 Task: Set priority levels for tasks related to updating data access and sharing policies.
Action: Mouse moved to (106, 251)
Screenshot: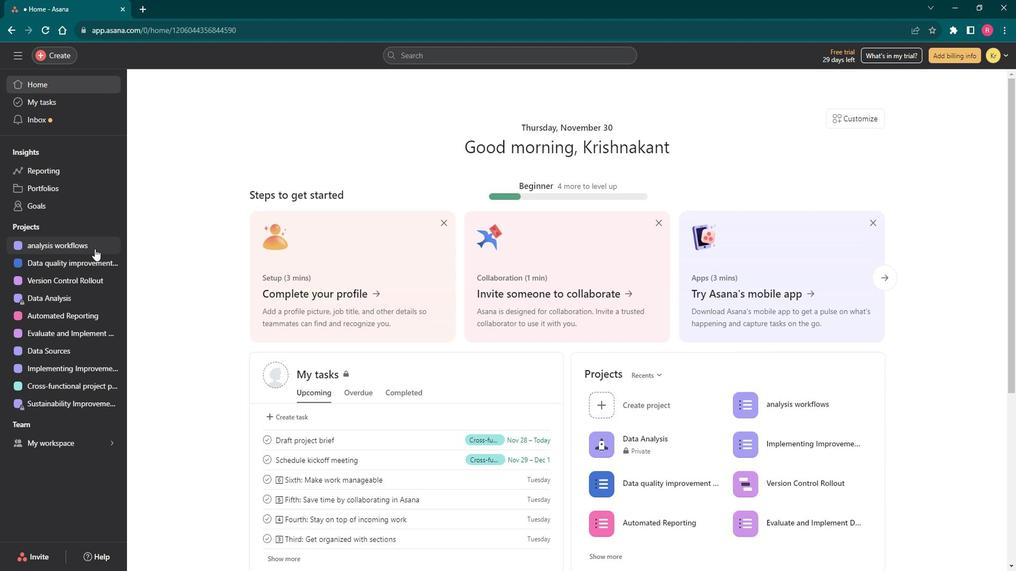 
Action: Mouse pressed left at (106, 251)
Screenshot: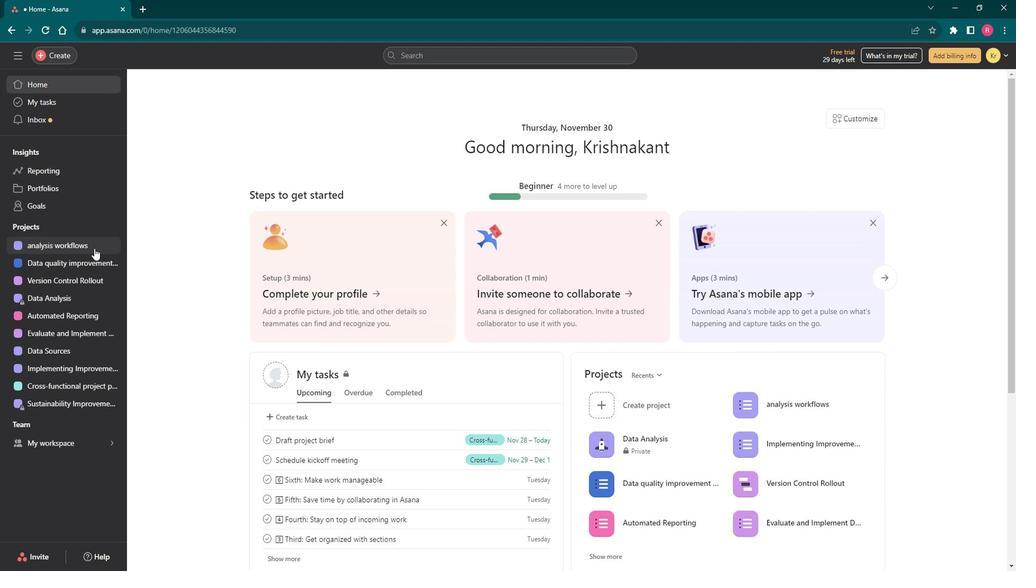 
Action: Mouse moved to (362, 190)
Screenshot: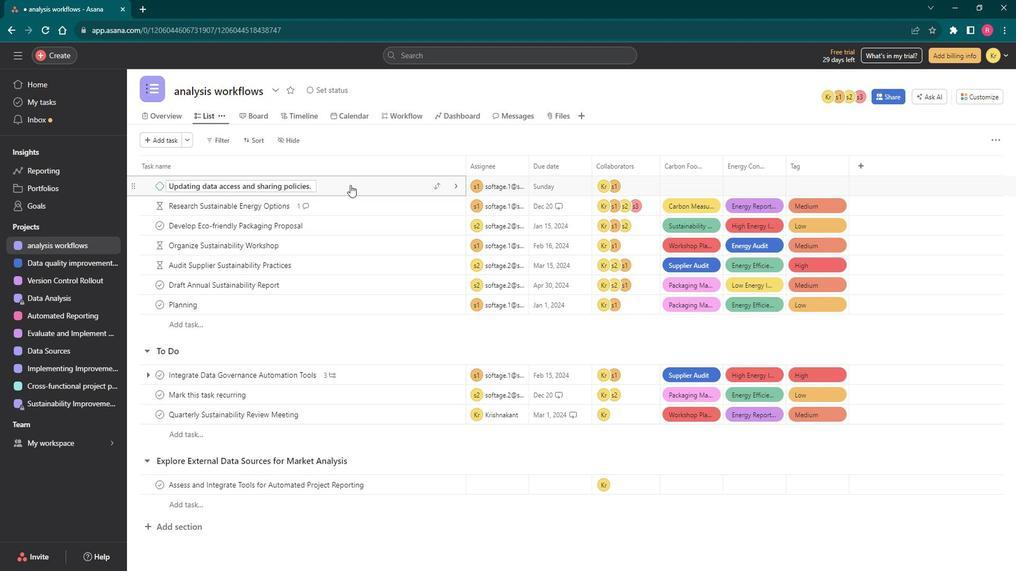 
Action: Mouse pressed left at (362, 190)
Screenshot: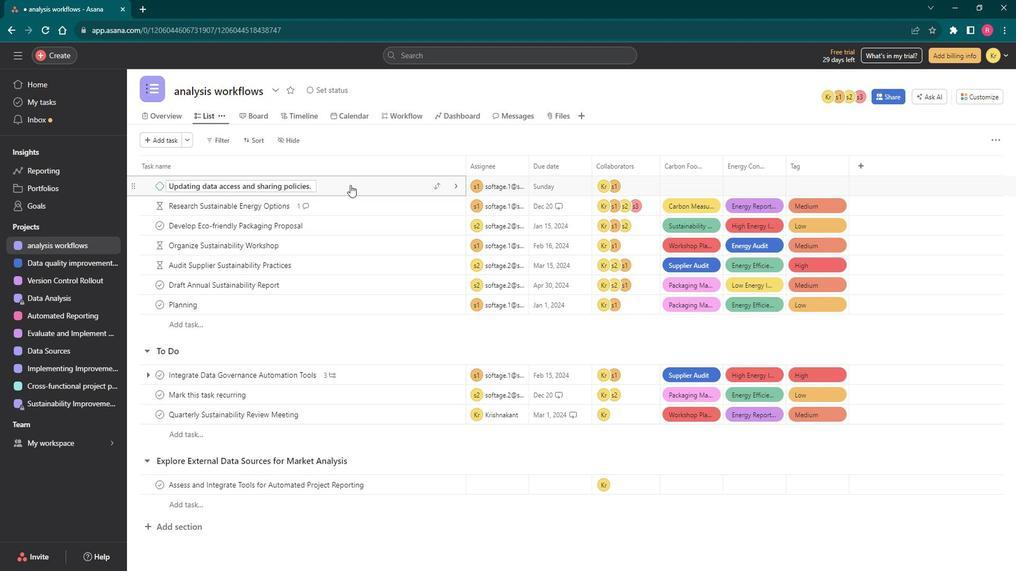 
Action: Mouse pressed left at (362, 190)
Screenshot: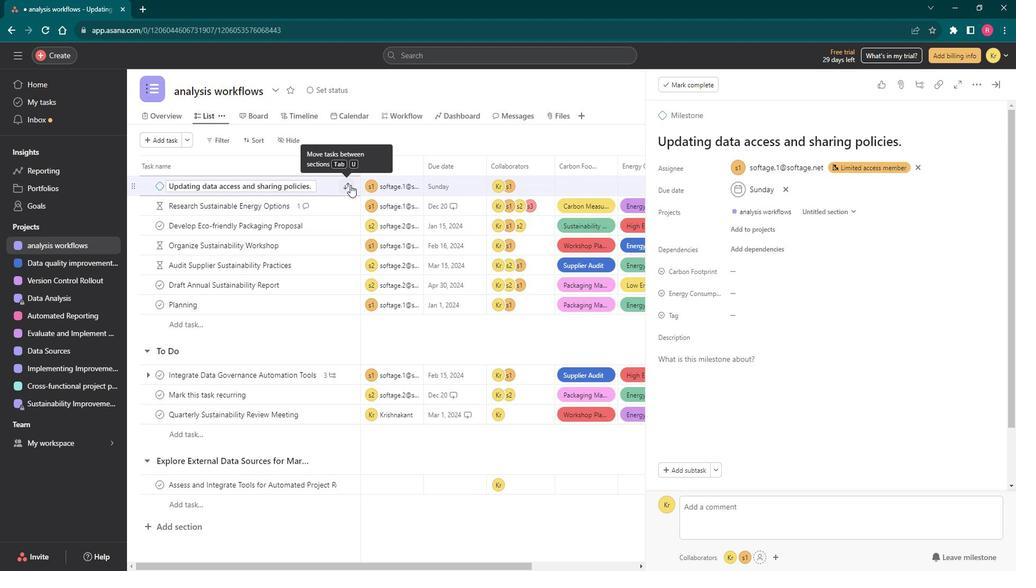 
Action: Mouse moved to (636, 98)
Screenshot: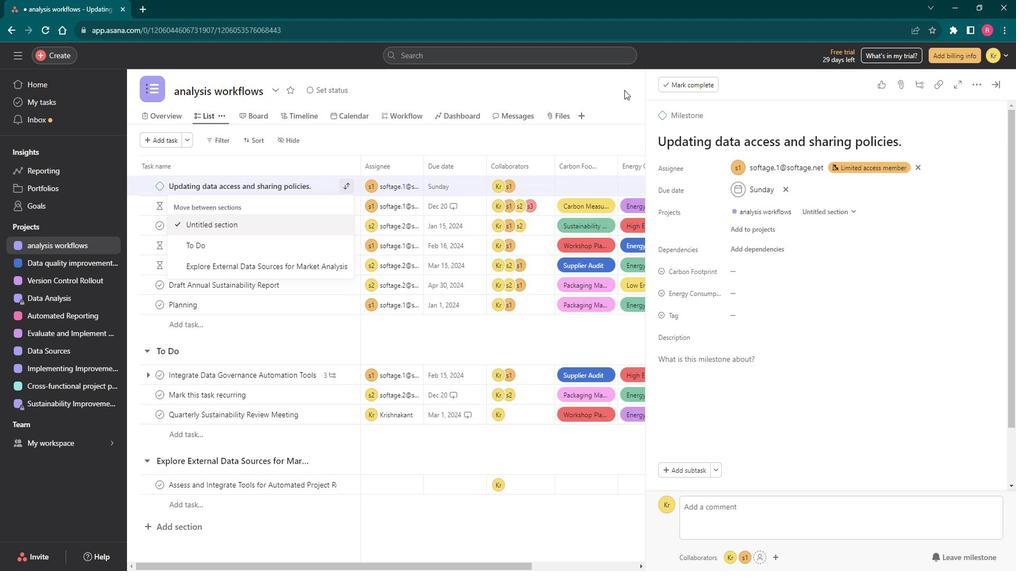 
Action: Mouse pressed left at (636, 98)
Screenshot: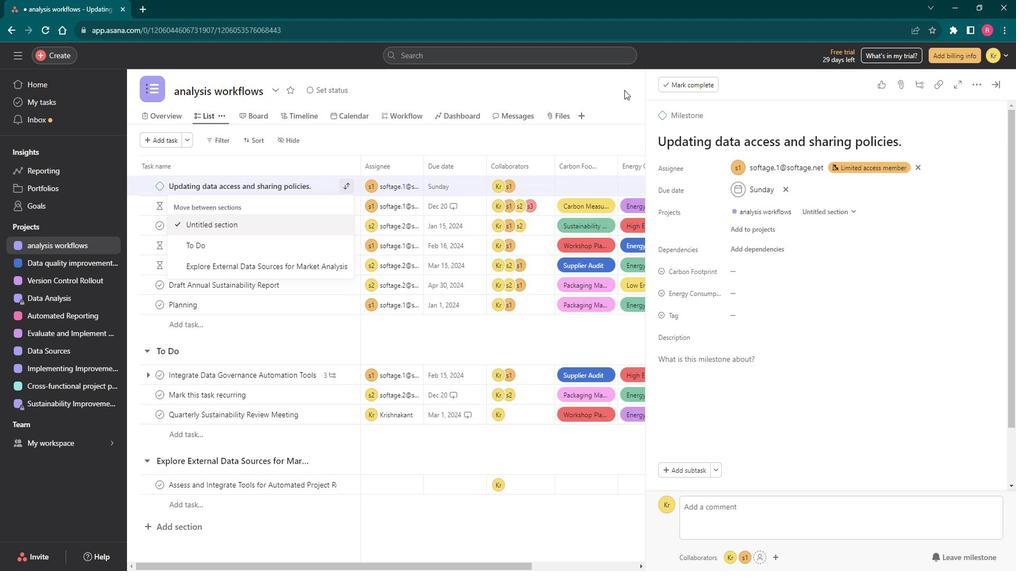 
Action: Mouse moved to (983, 97)
Screenshot: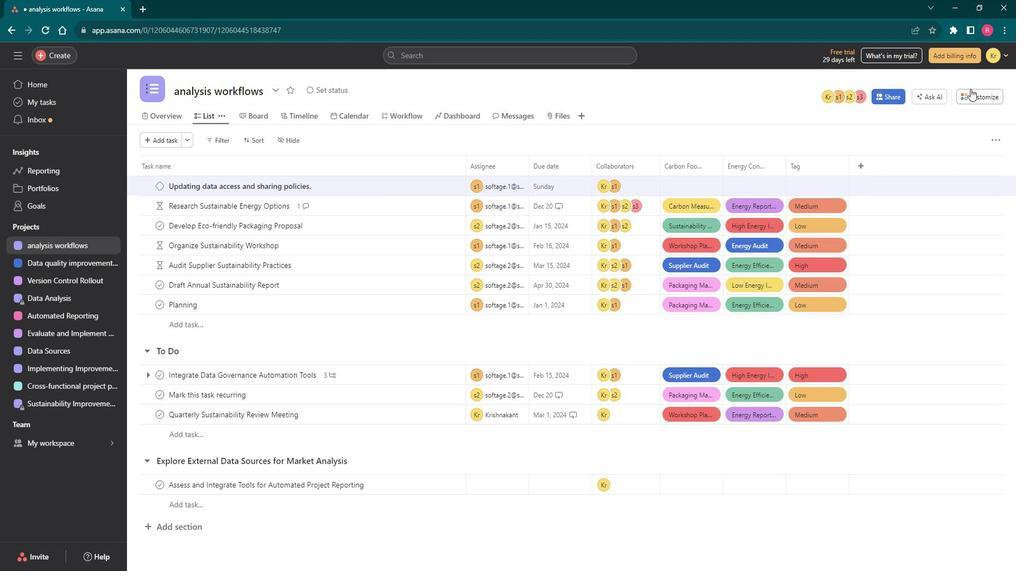 
Action: Mouse pressed left at (983, 97)
Screenshot: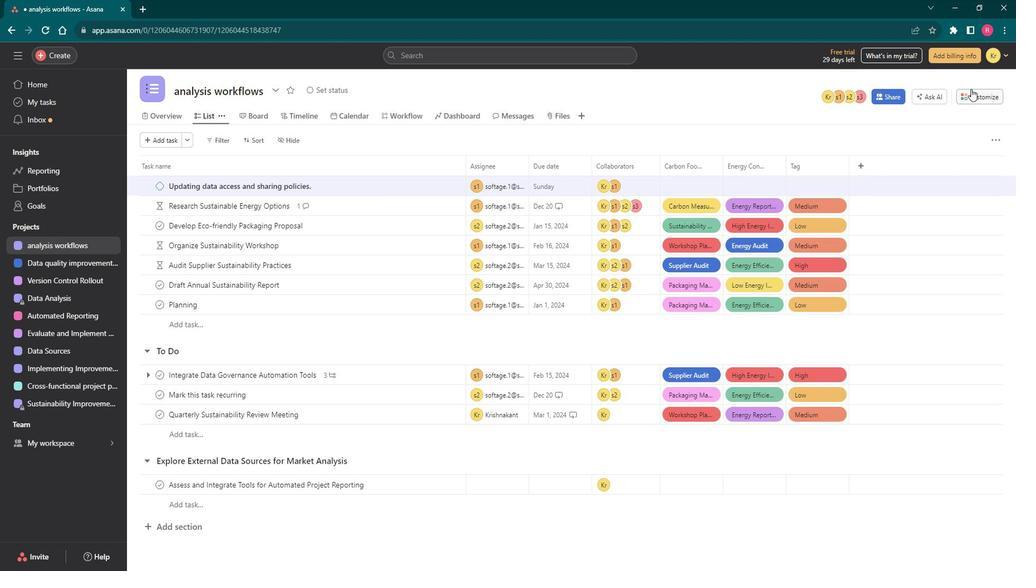 
Action: Mouse moved to (899, 257)
Screenshot: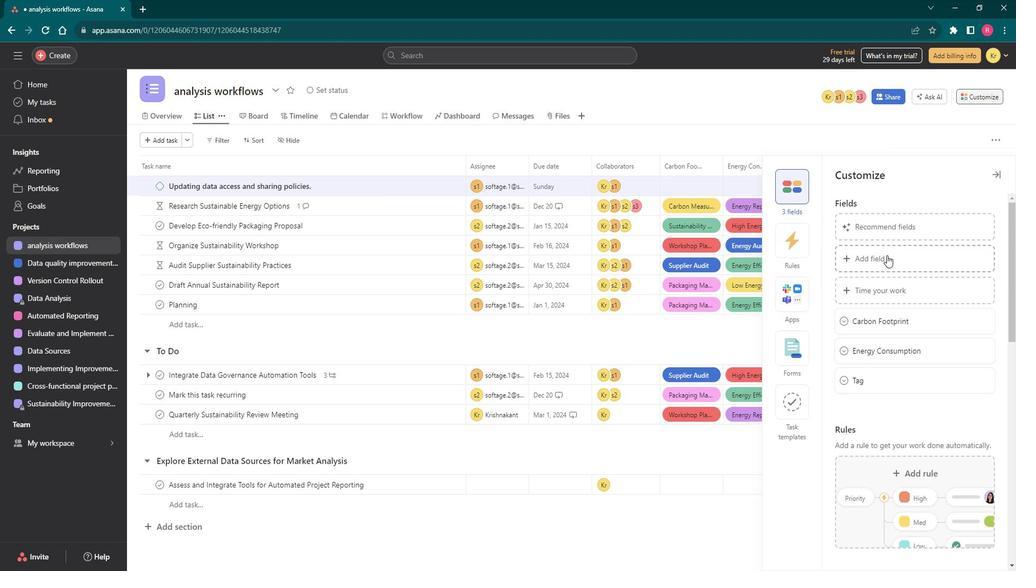 
Action: Mouse pressed left at (899, 257)
Screenshot: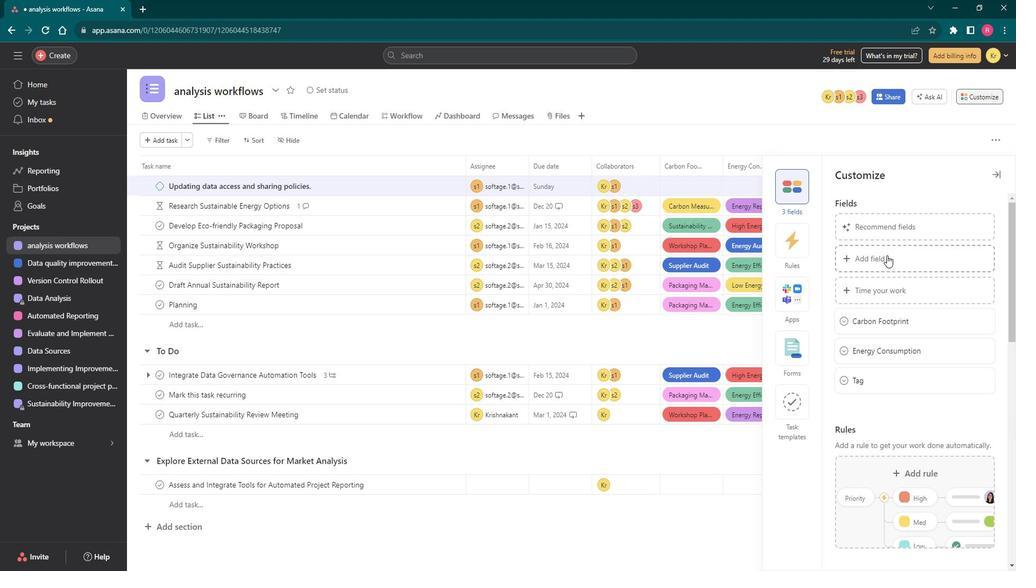 
Action: Mouse moved to (345, 374)
Screenshot: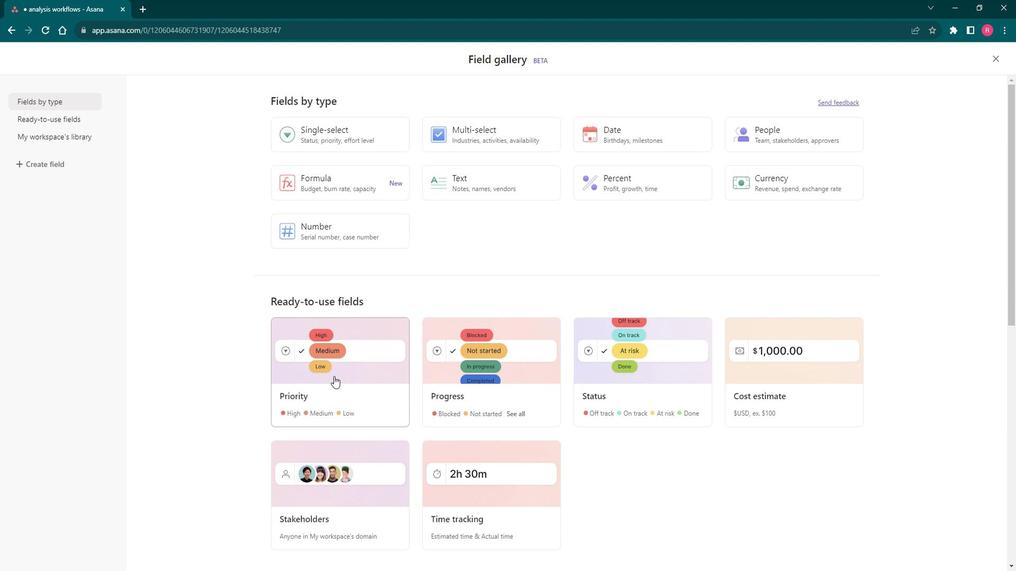 
Action: Mouse pressed left at (345, 374)
Screenshot: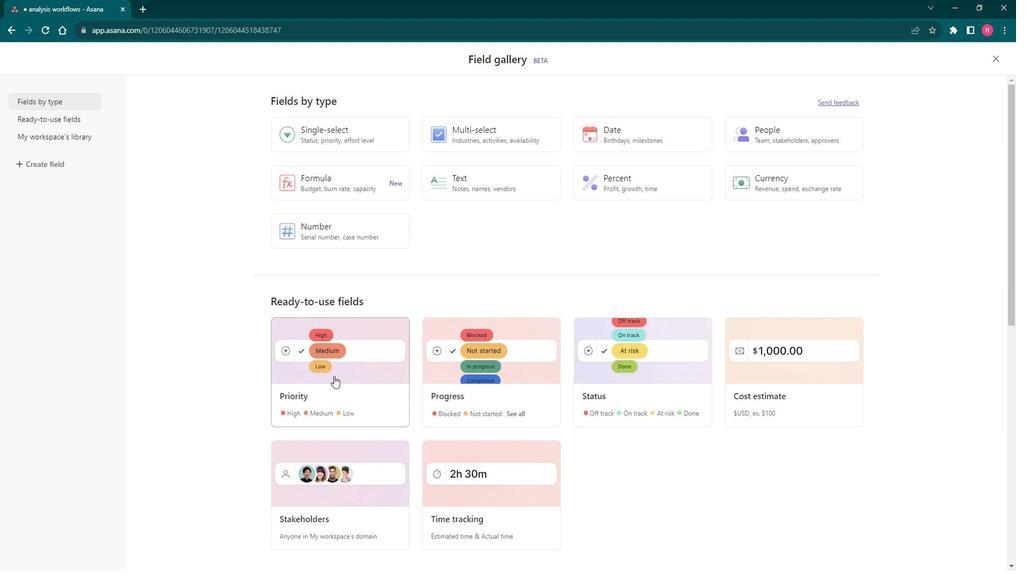 
Action: Mouse moved to (453, 340)
Screenshot: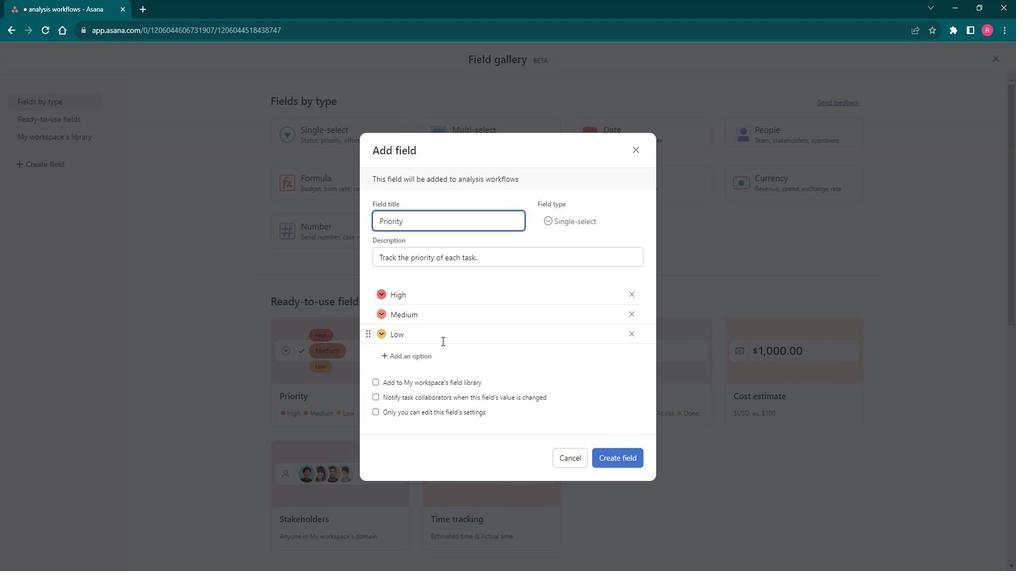 
Action: Mouse scrolled (453, 339) with delta (0, 0)
Screenshot: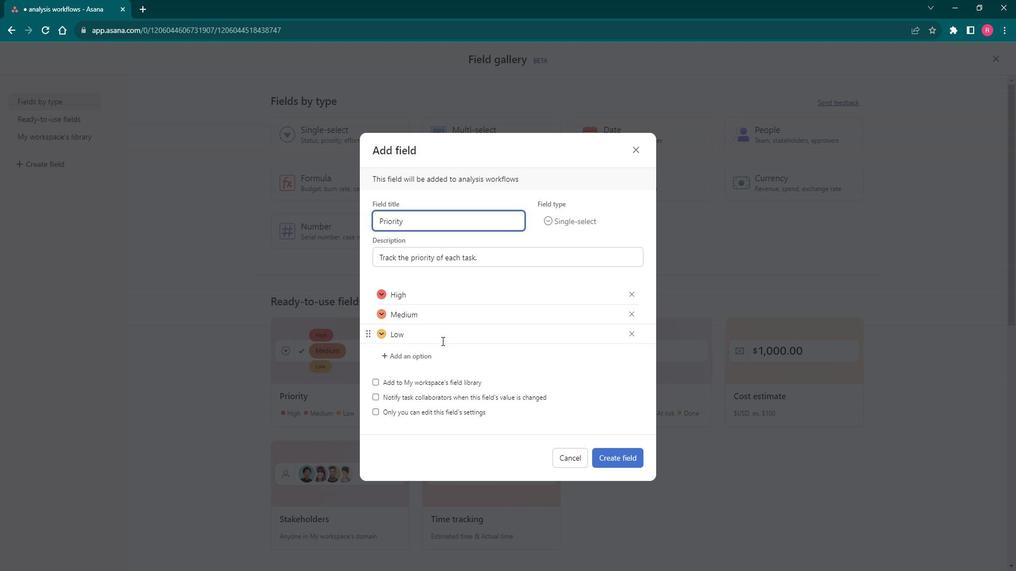 
Action: Mouse moved to (640, 450)
Screenshot: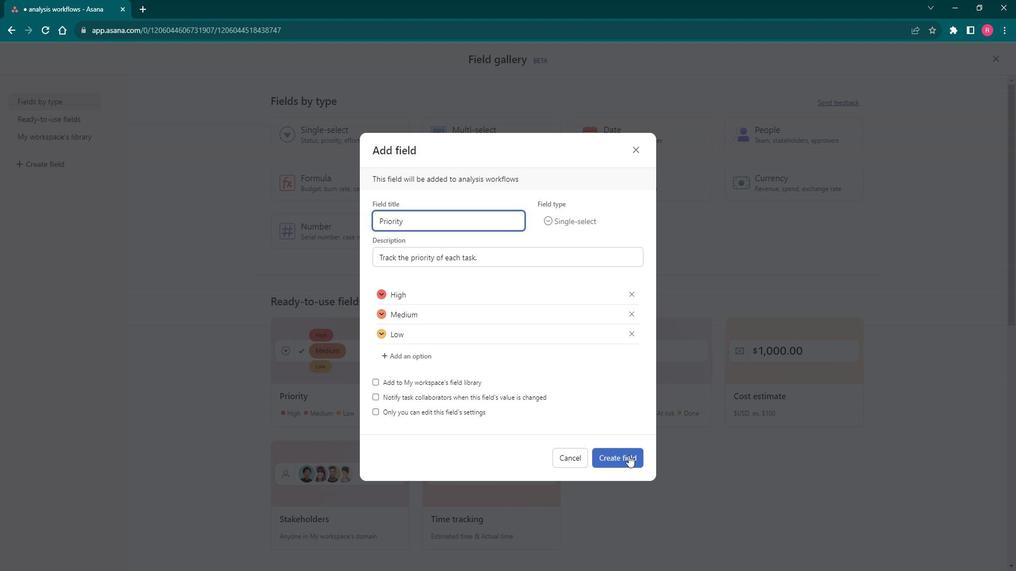 
Action: Mouse pressed left at (640, 450)
Screenshot: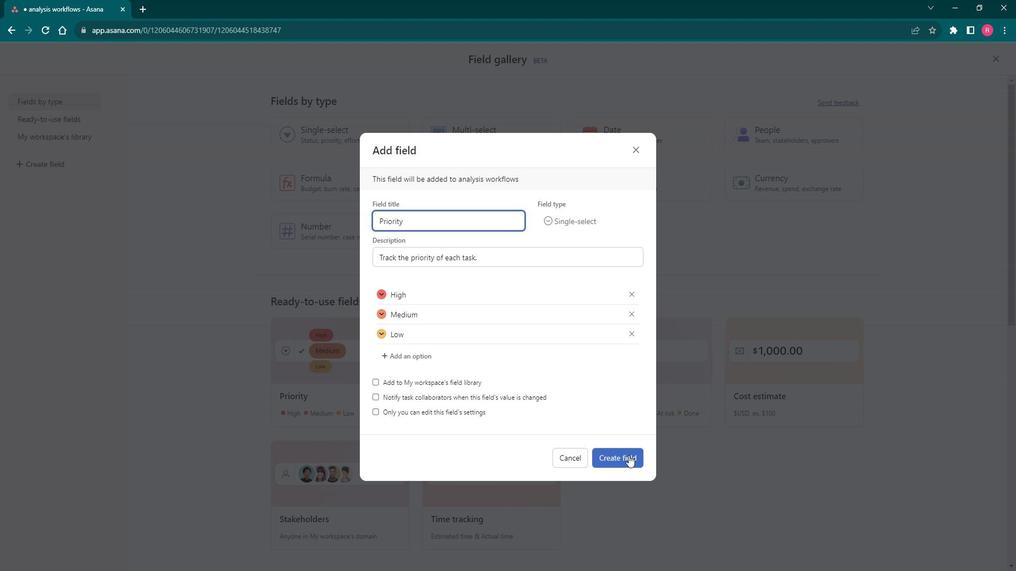 
Action: Mouse moved to (871, 185)
Screenshot: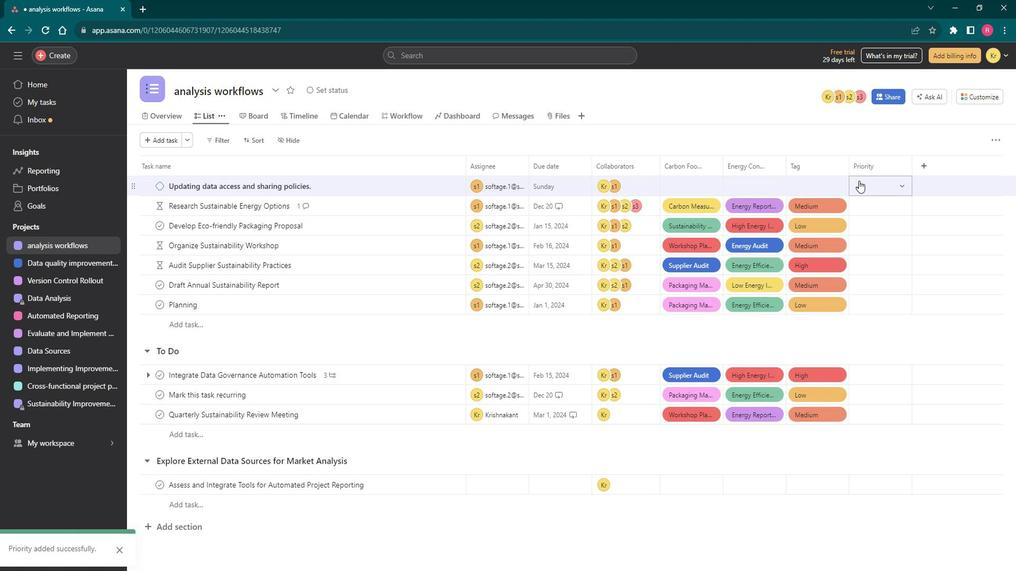 
Action: Mouse pressed left at (871, 185)
Screenshot: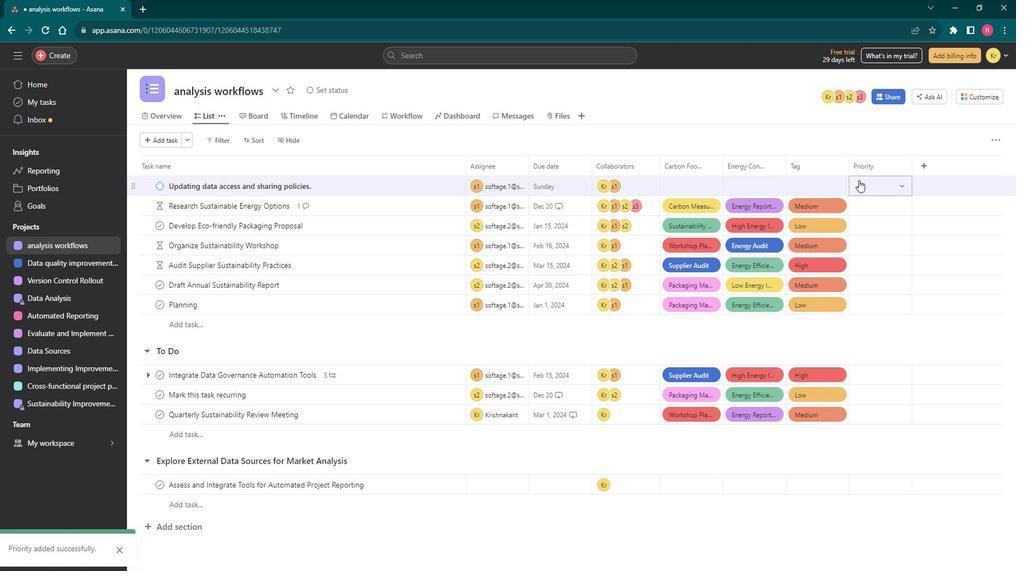 
Action: Mouse moved to (887, 231)
Screenshot: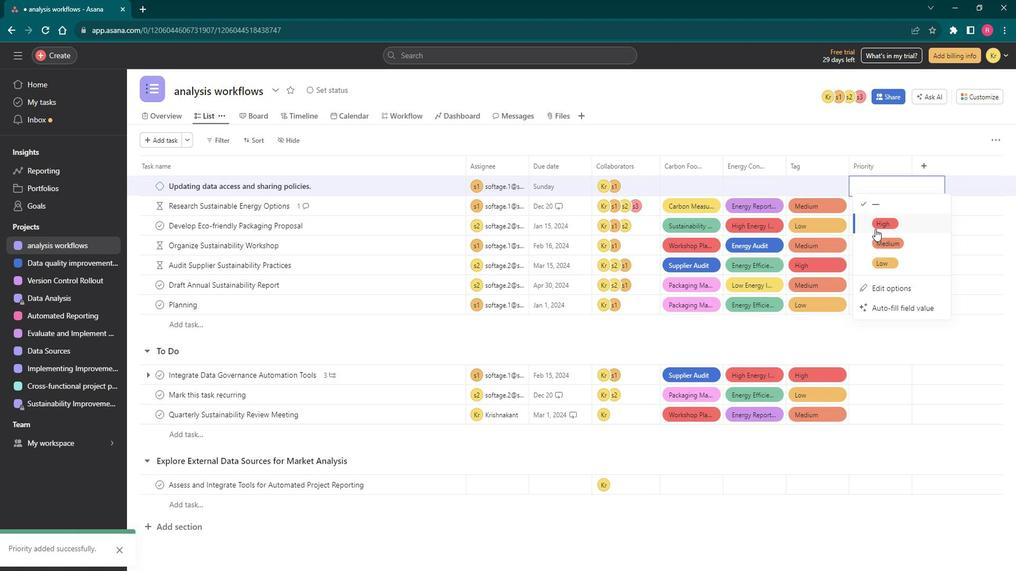 
Action: Mouse pressed left at (887, 231)
Screenshot: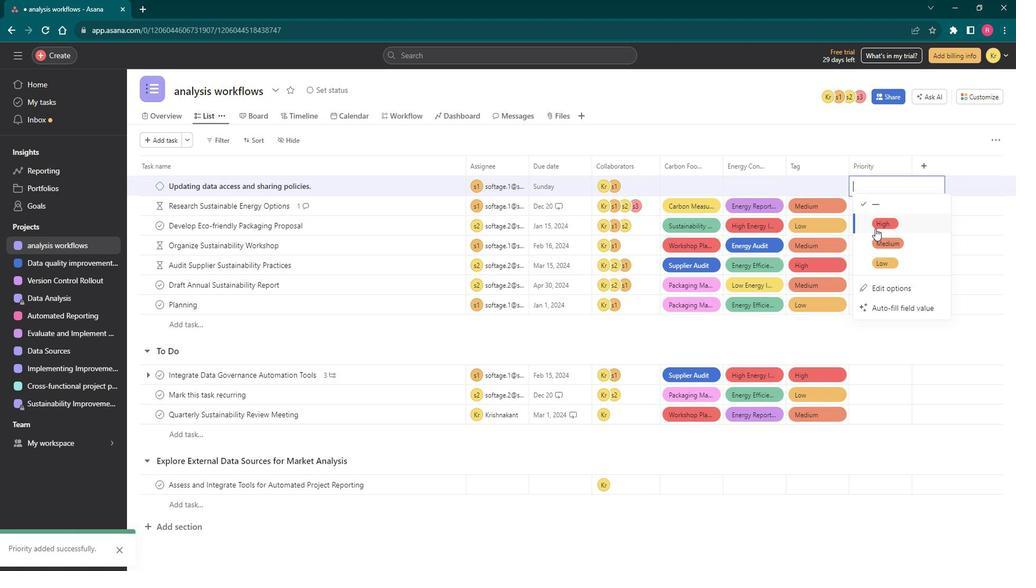
Action: Mouse moved to (896, 209)
Screenshot: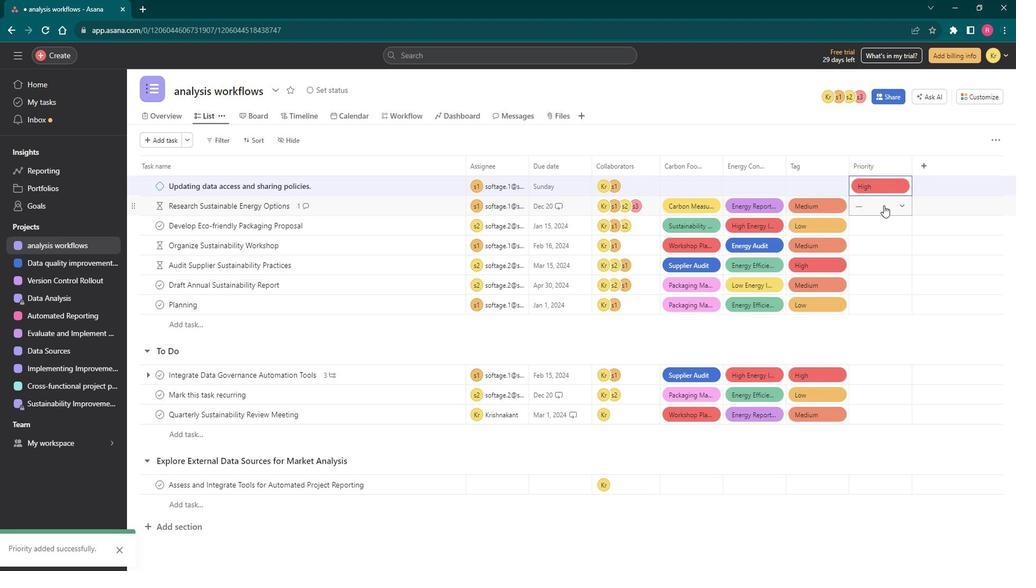
Action: Mouse pressed left at (896, 209)
Screenshot: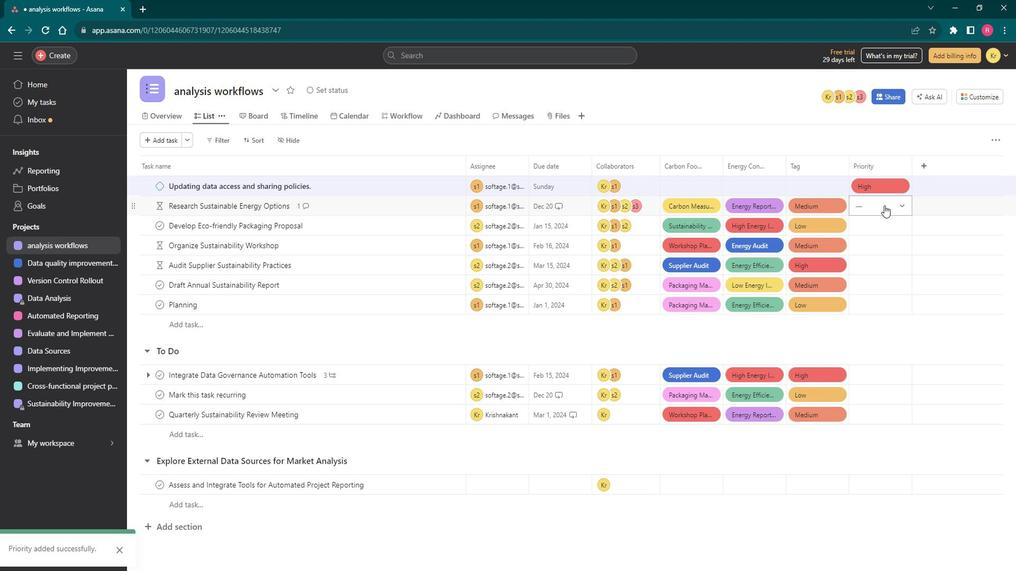 
Action: Mouse moved to (891, 258)
Screenshot: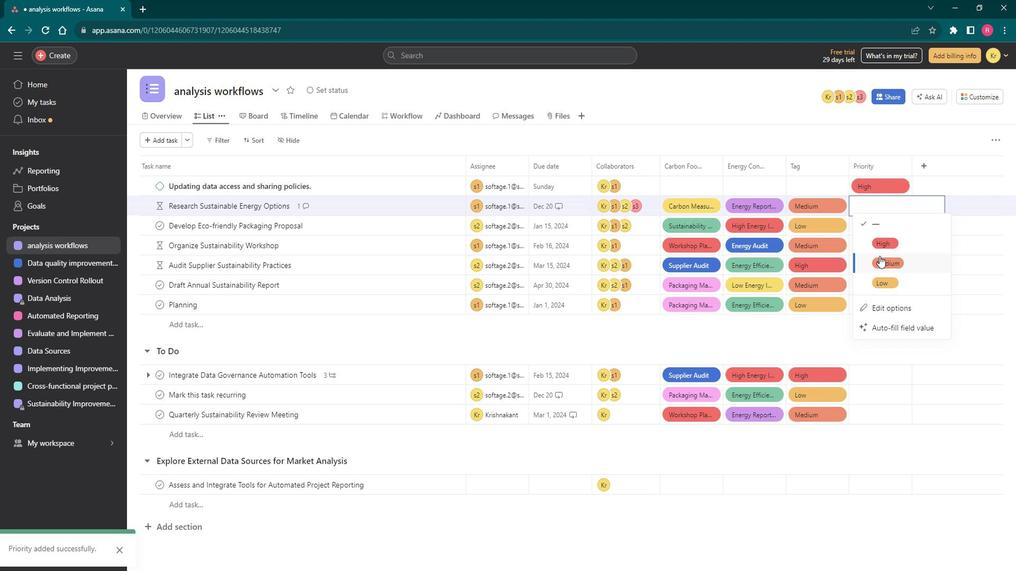 
Action: Mouse pressed left at (891, 258)
Screenshot: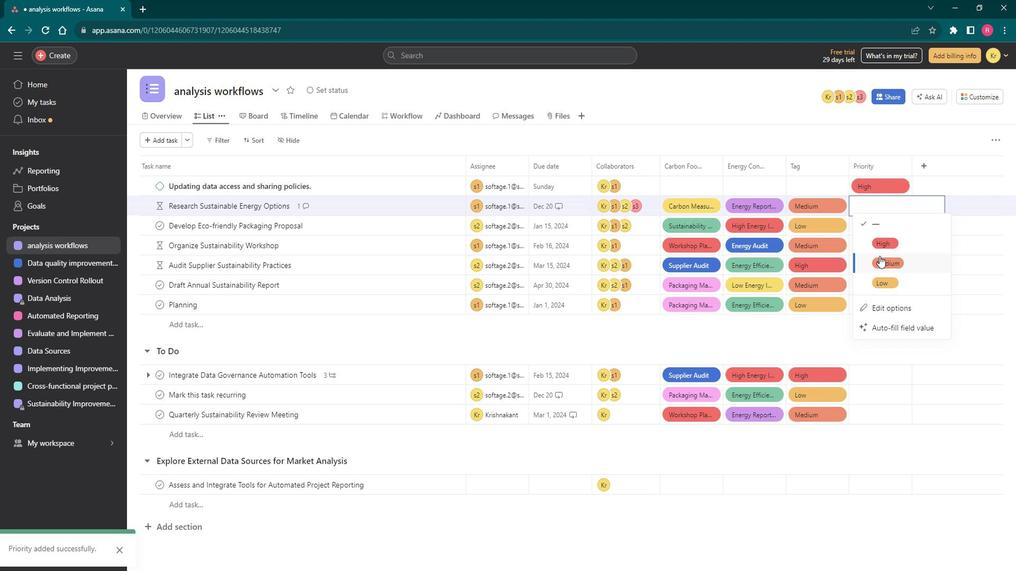 
Action: Mouse moved to (898, 246)
Screenshot: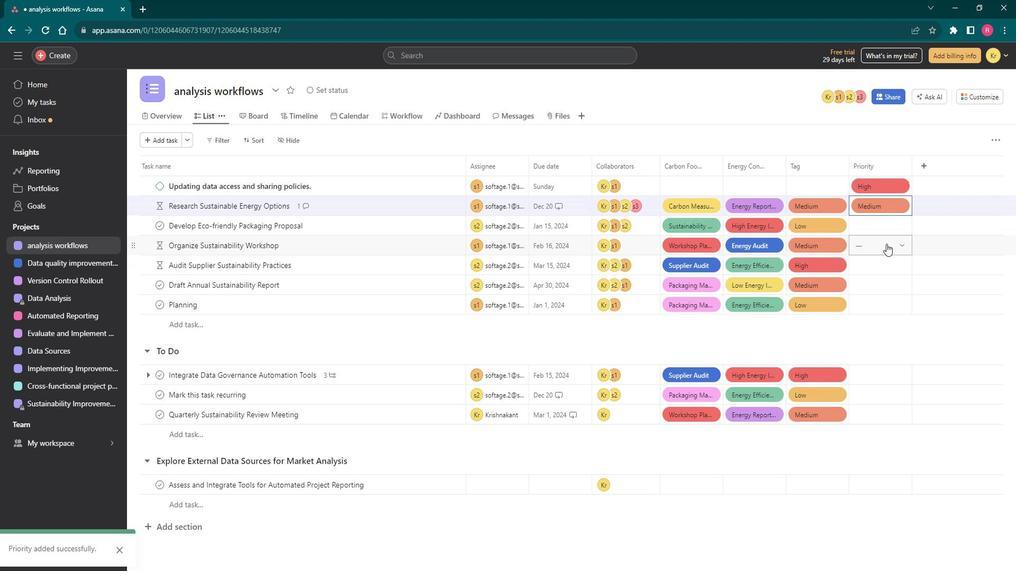 
Action: Mouse pressed left at (898, 246)
Screenshot: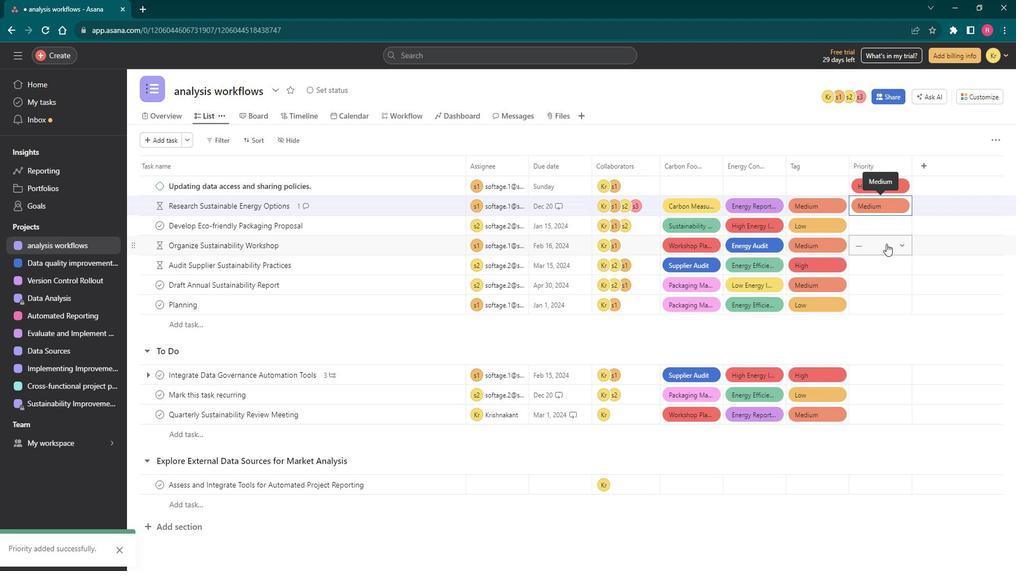
Action: Mouse moved to (892, 302)
Screenshot: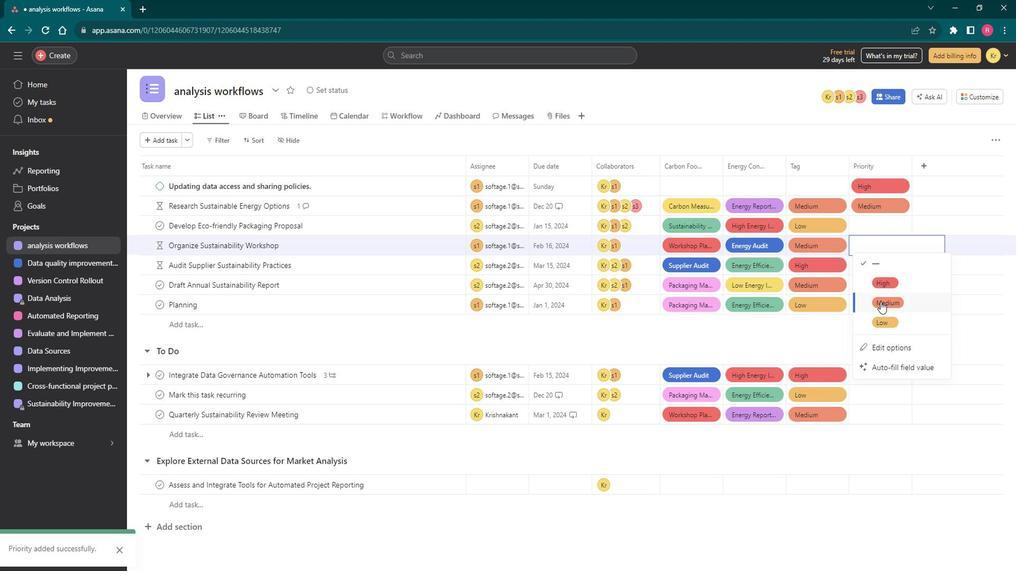 
Action: Mouse pressed left at (892, 302)
Screenshot: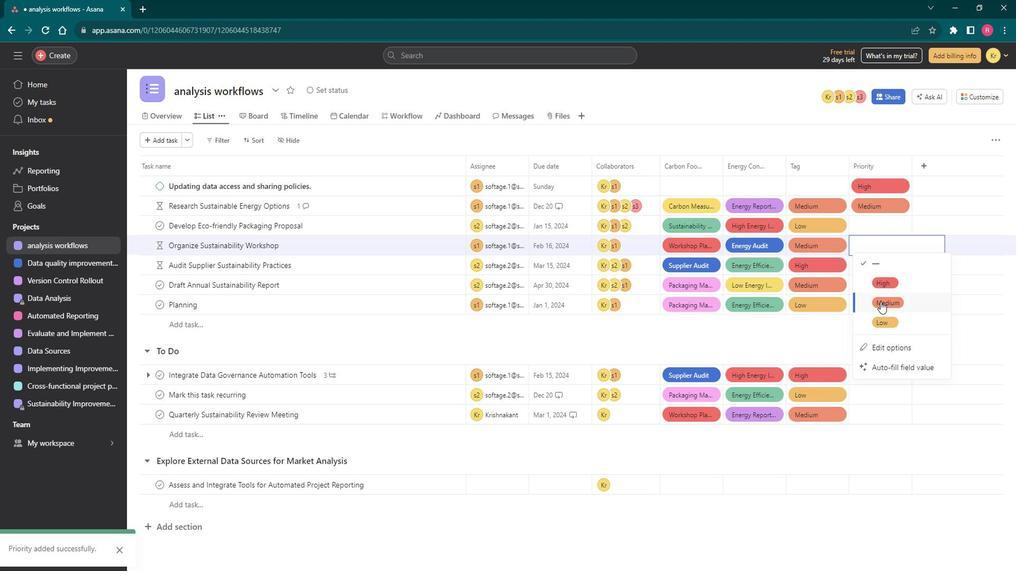
Action: Mouse moved to (903, 222)
Screenshot: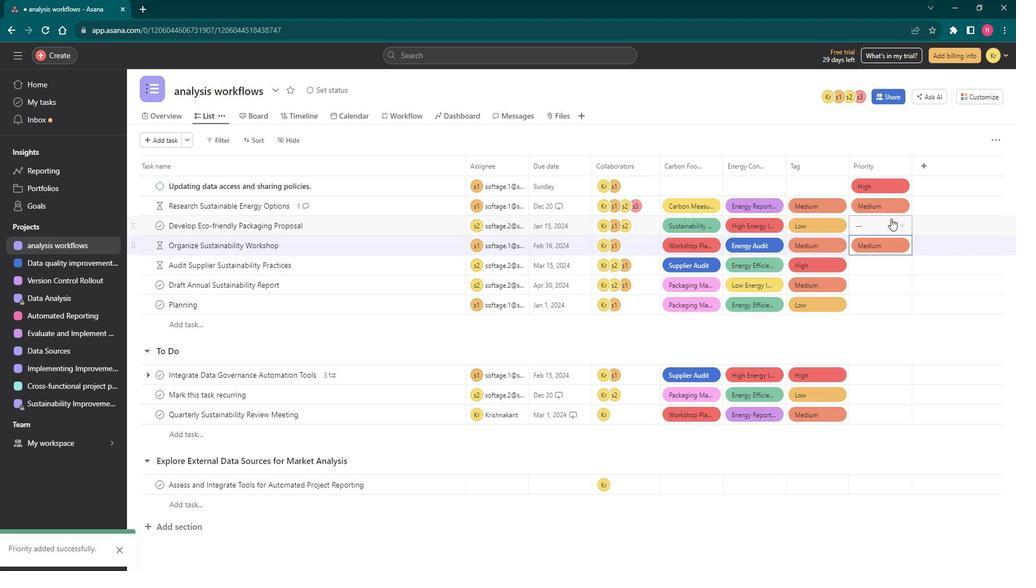 
Action: Mouse pressed left at (903, 222)
Screenshot: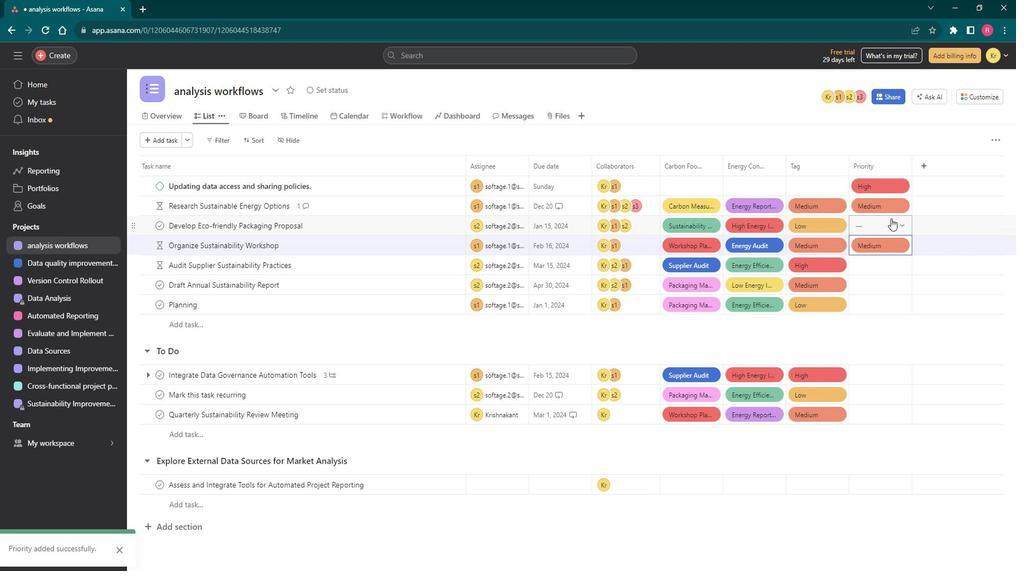 
Action: Mouse moved to (905, 261)
Screenshot: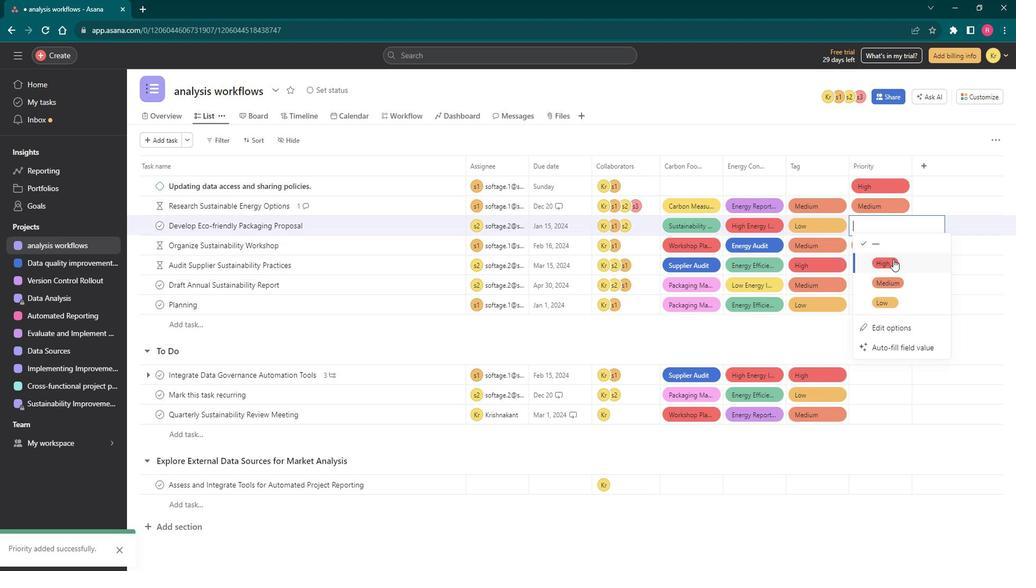 
Action: Mouse pressed left at (905, 261)
Screenshot: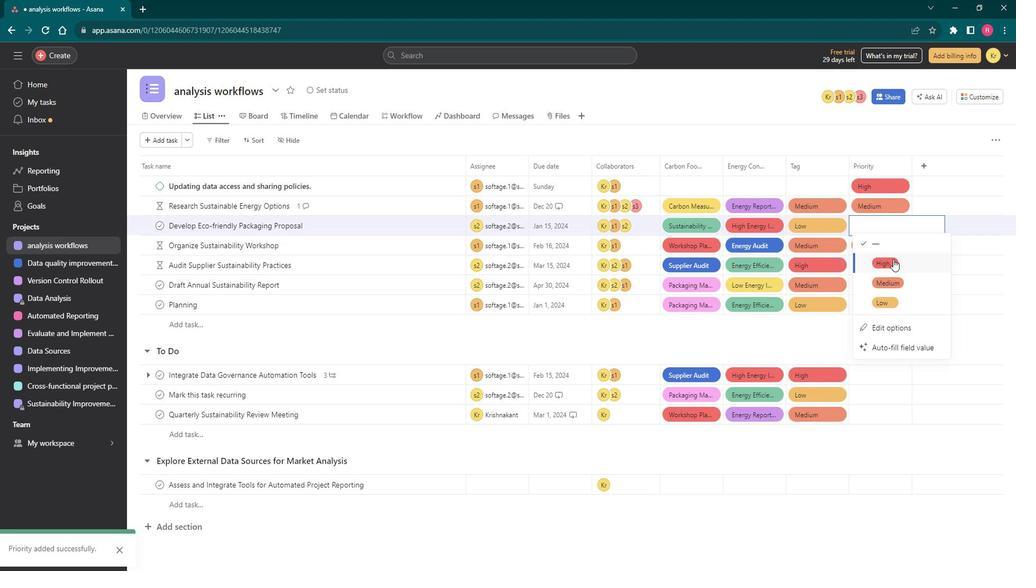 
Action: Mouse moved to (903, 275)
Screenshot: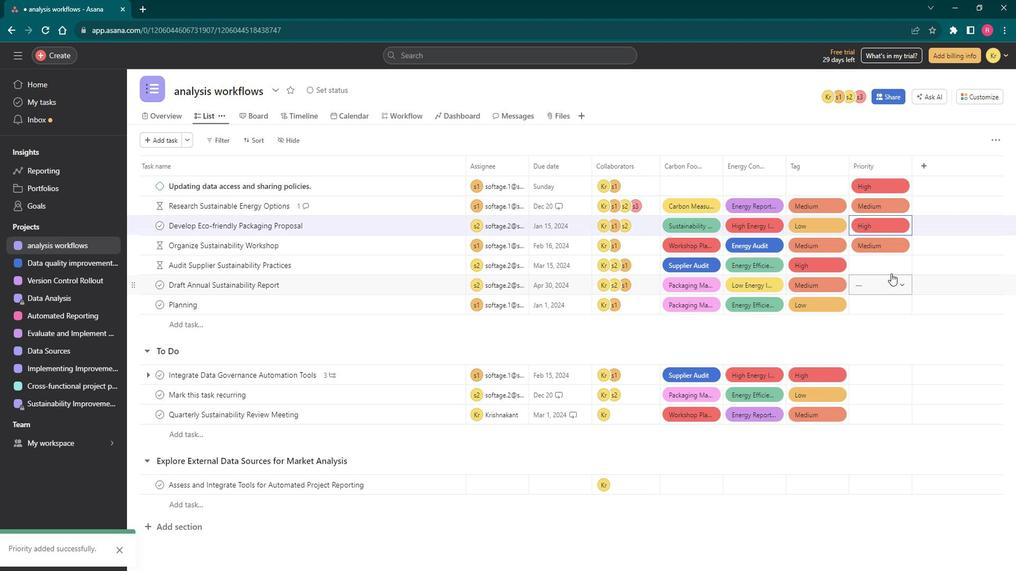
Action: Mouse pressed left at (903, 275)
Screenshot: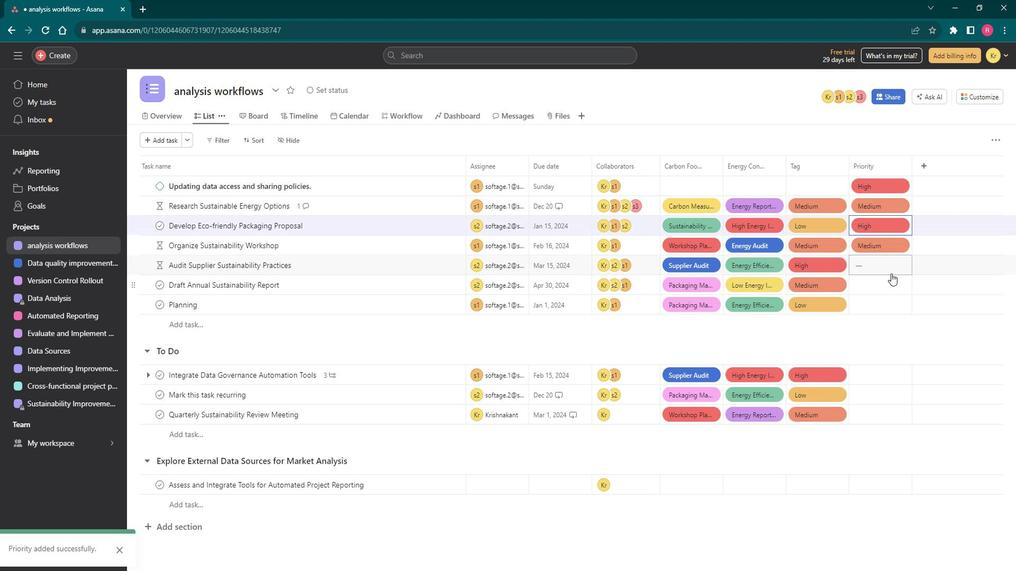 
Action: Mouse moved to (904, 342)
Screenshot: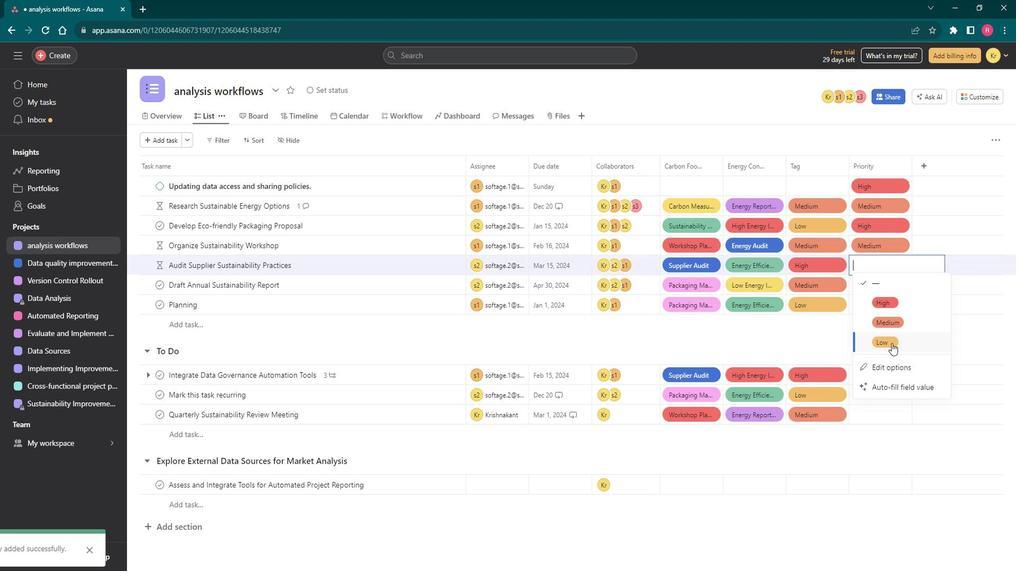 
Action: Mouse pressed left at (904, 342)
Screenshot: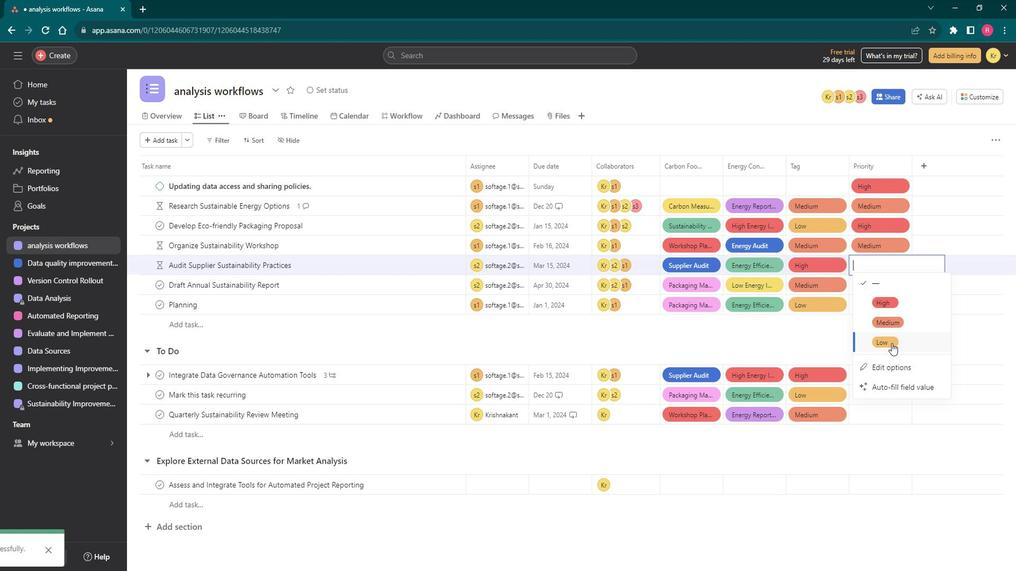 
Action: Mouse moved to (909, 296)
Screenshot: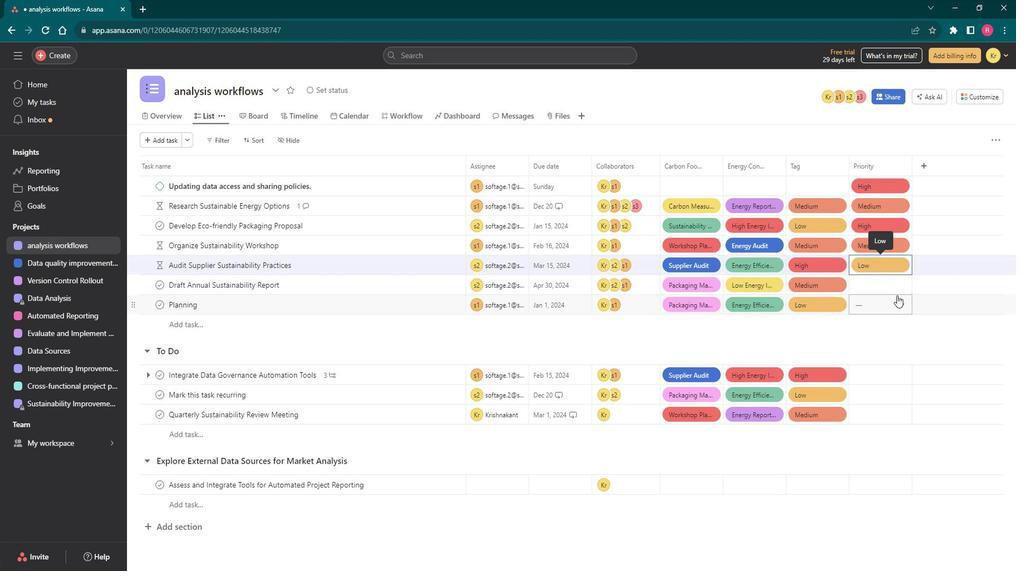
Action: Mouse pressed left at (909, 296)
Screenshot: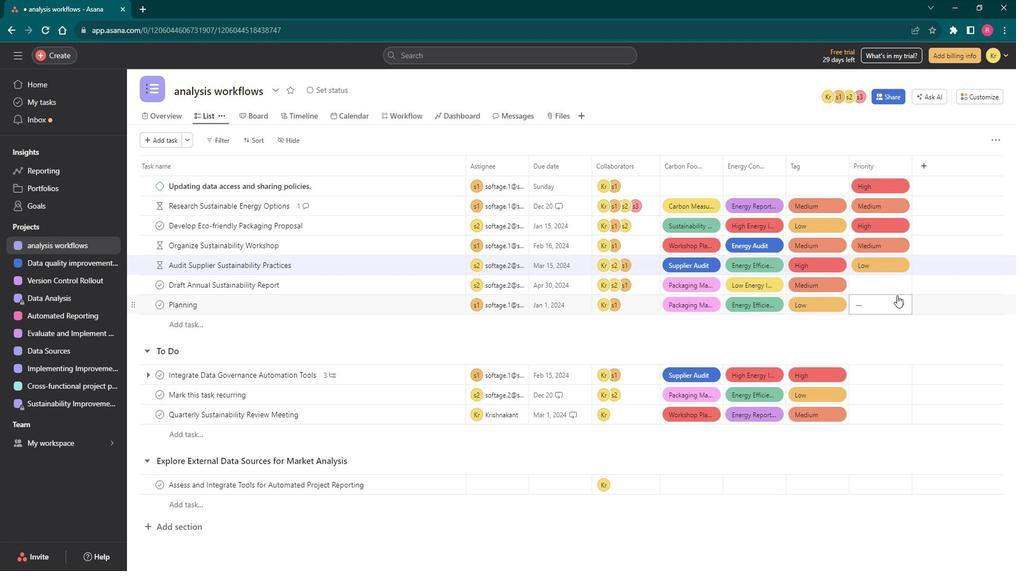 
Action: Mouse moved to (898, 369)
Screenshot: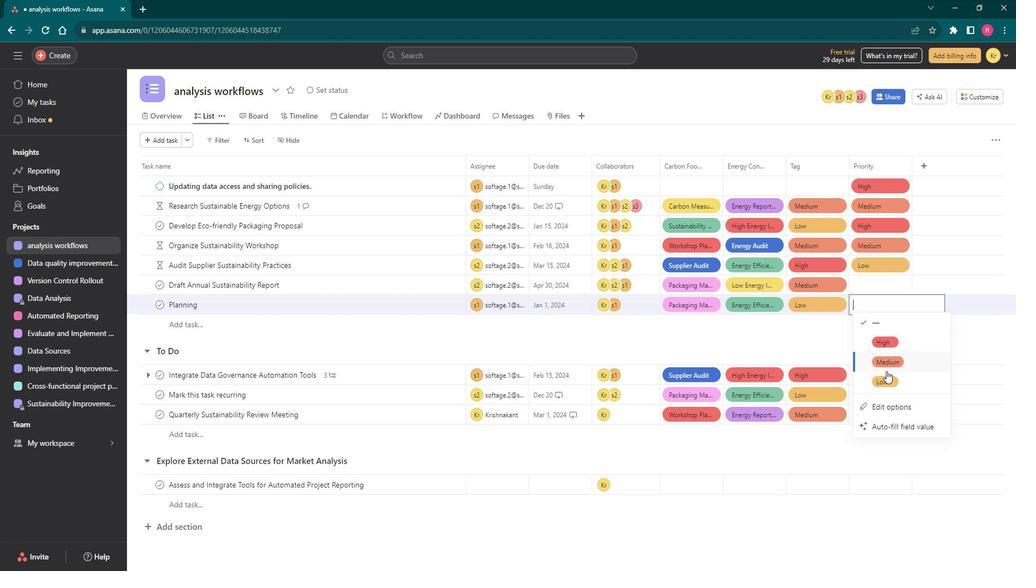 
Action: Mouse pressed left at (898, 369)
Screenshot: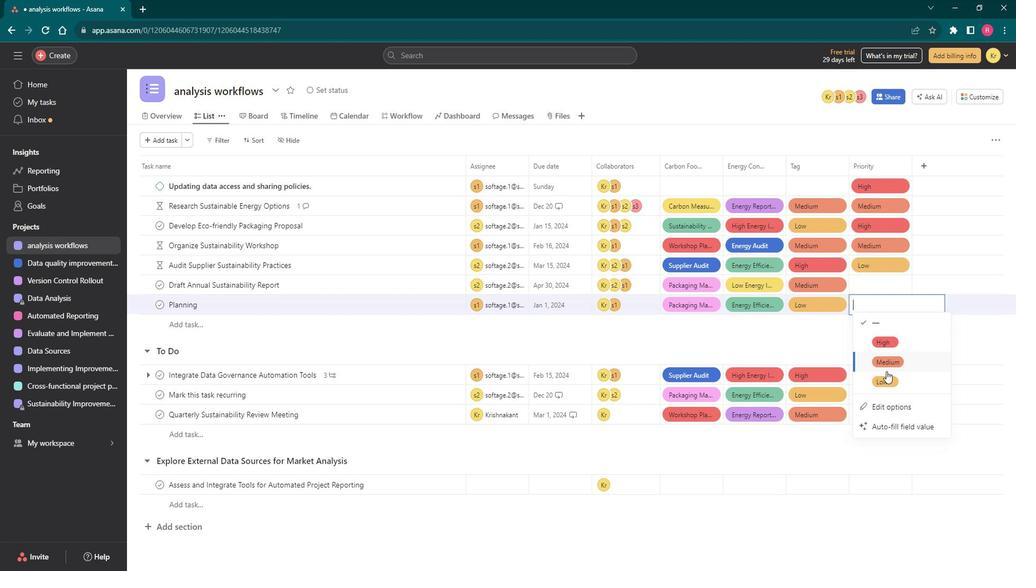 
Action: Mouse moved to (904, 287)
Screenshot: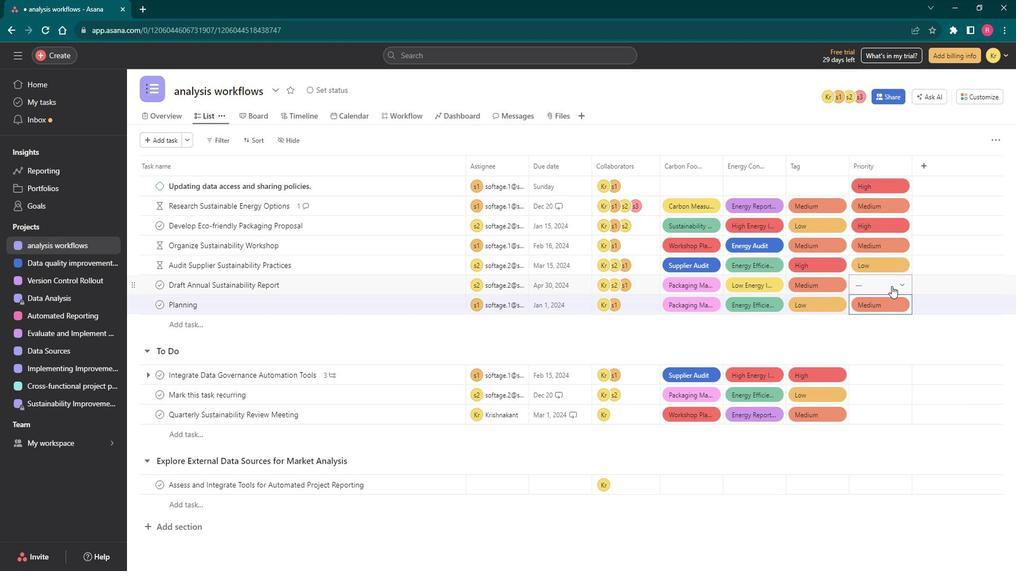 
Action: Mouse pressed left at (904, 287)
Screenshot: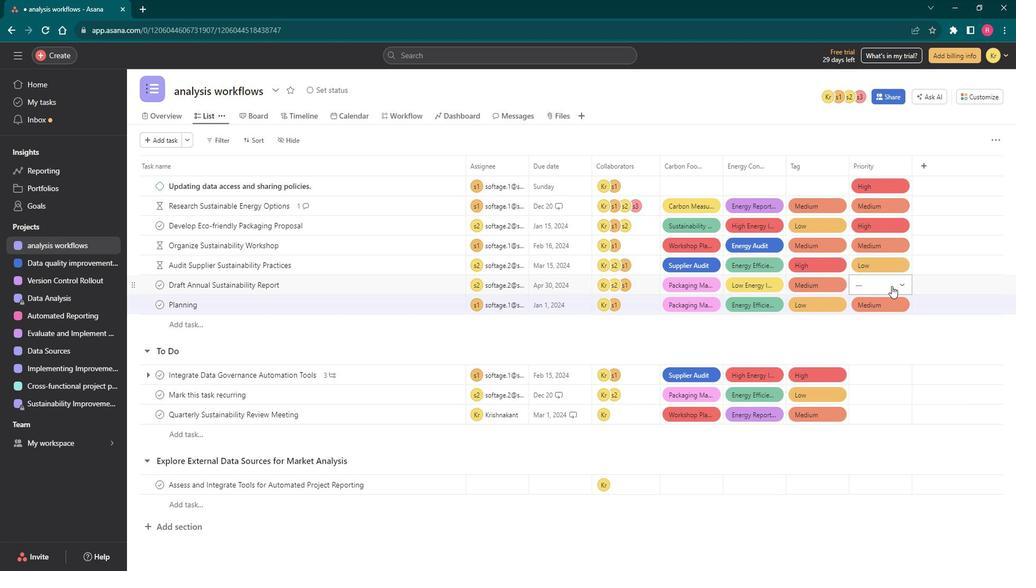 
Action: Mouse moved to (891, 353)
Screenshot: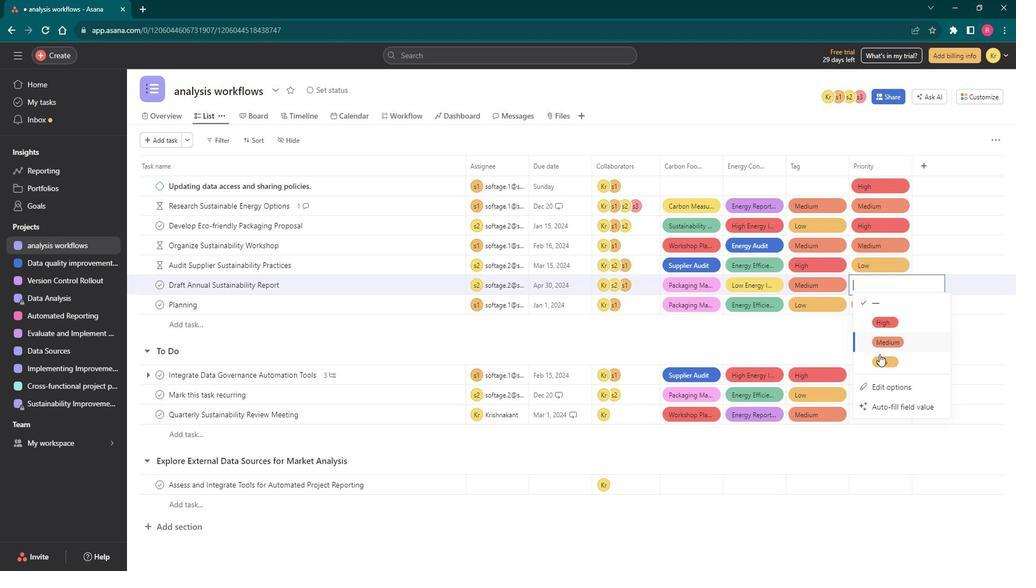 
Action: Mouse pressed left at (891, 353)
Screenshot: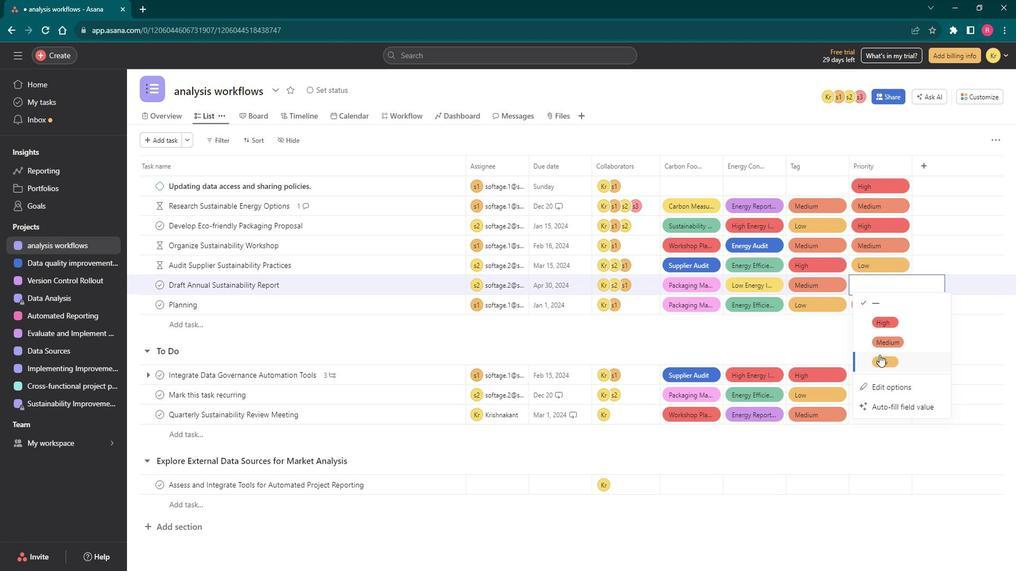
Action: Mouse moved to (888, 369)
Screenshot: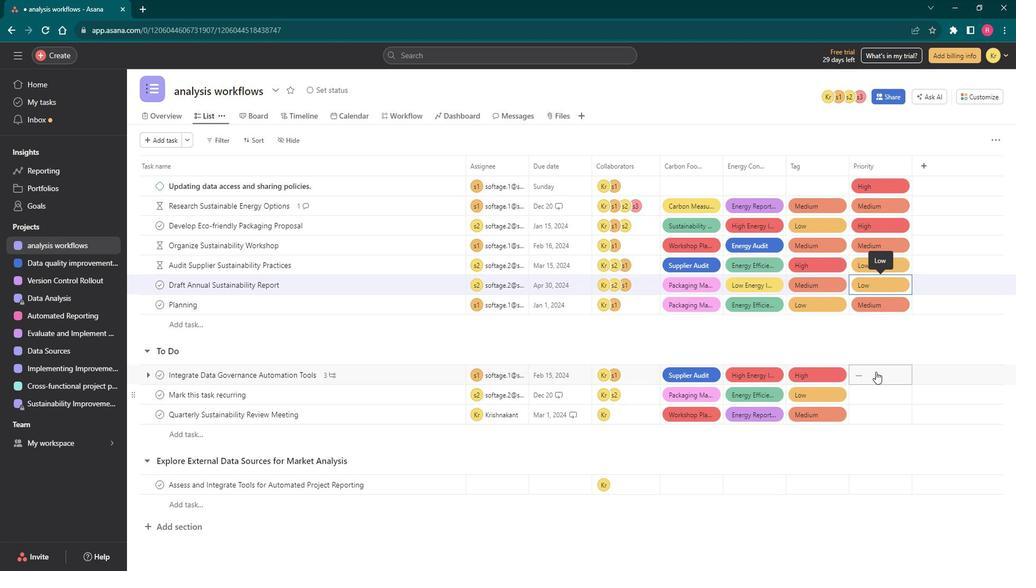 
Action: Mouse pressed left at (888, 369)
Screenshot: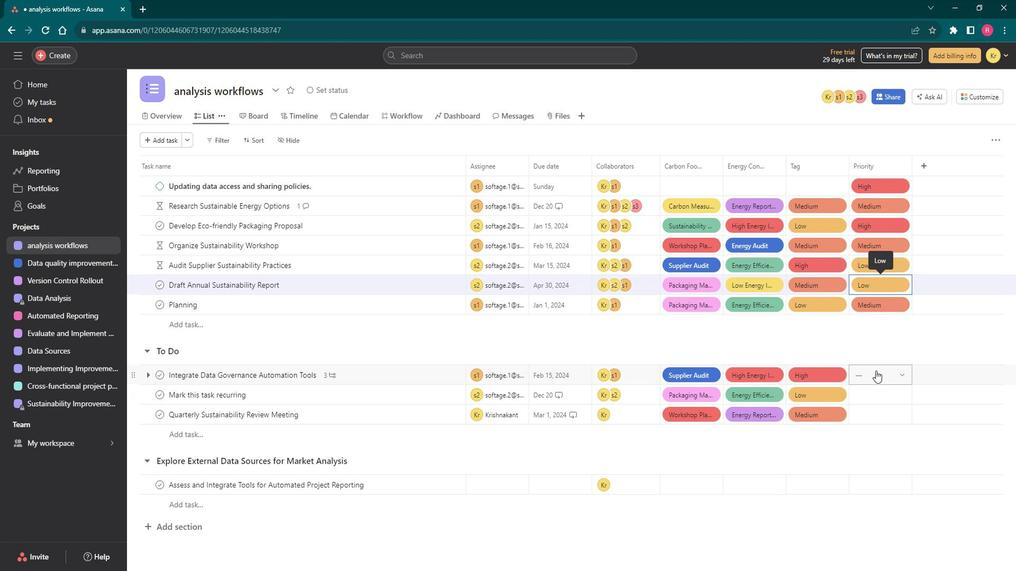 
Action: Mouse moved to (894, 403)
Screenshot: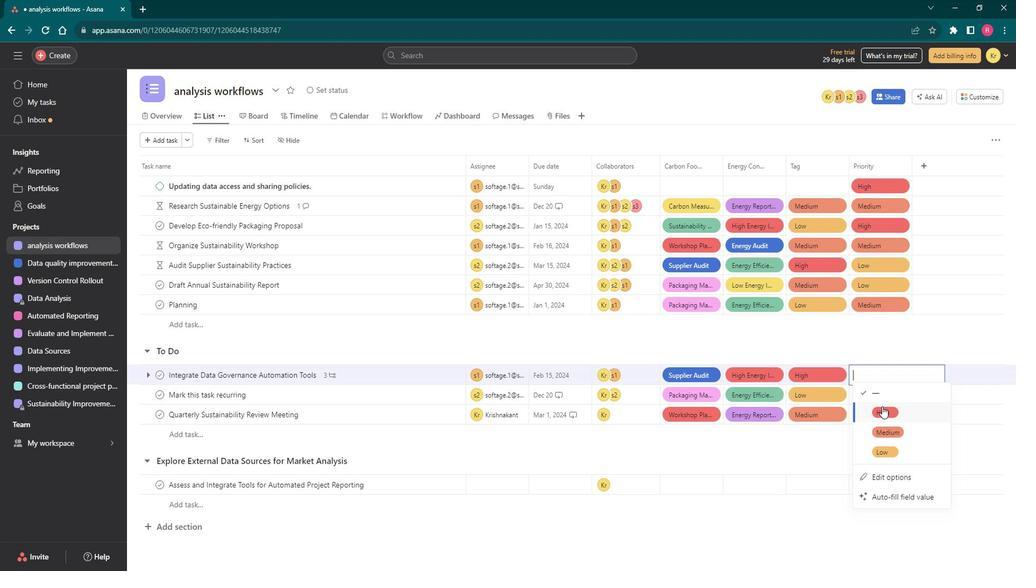 
Action: Mouse pressed left at (894, 403)
Screenshot: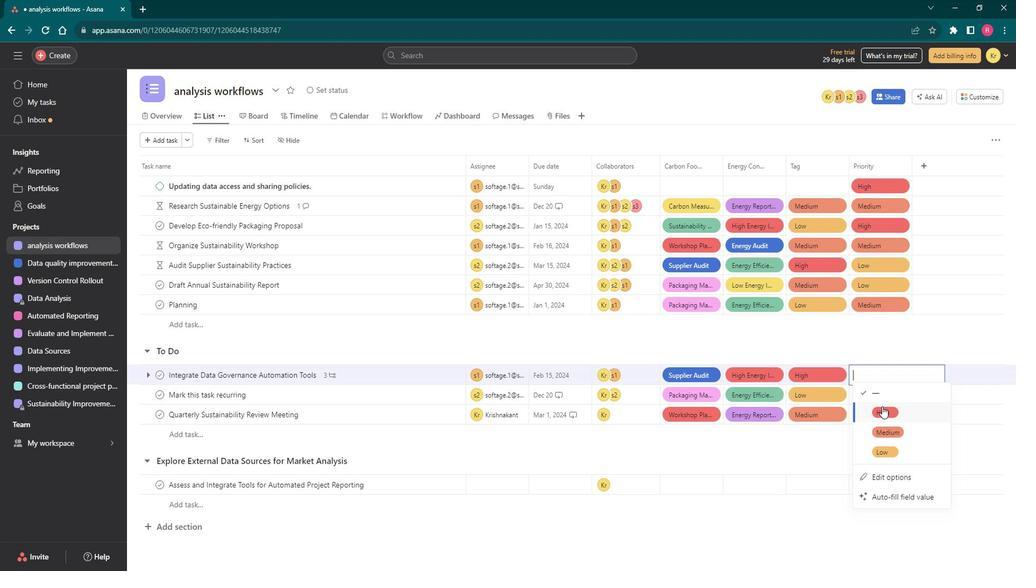 
Action: Mouse moved to (896, 396)
Screenshot: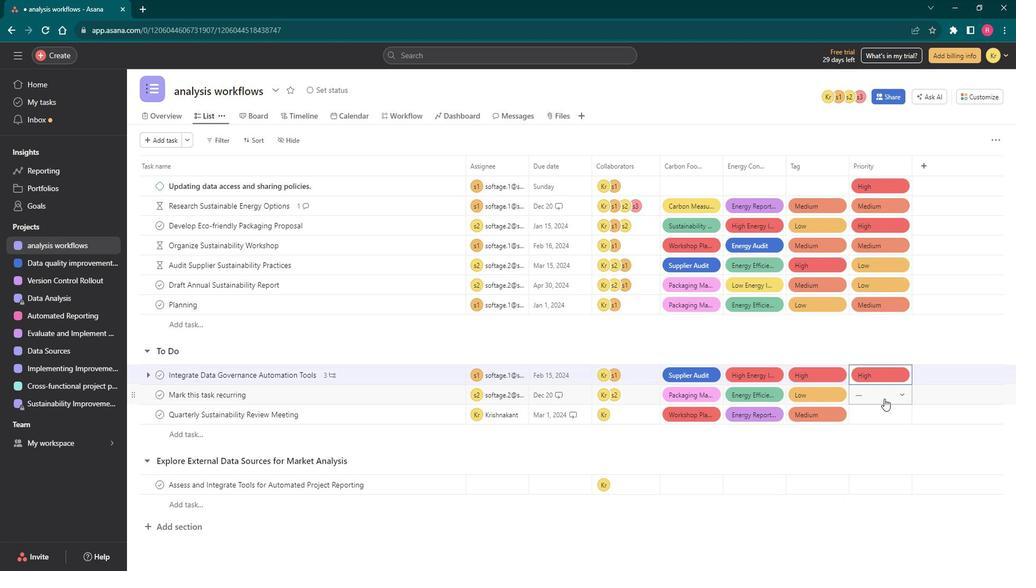 
Action: Mouse pressed left at (896, 396)
Screenshot: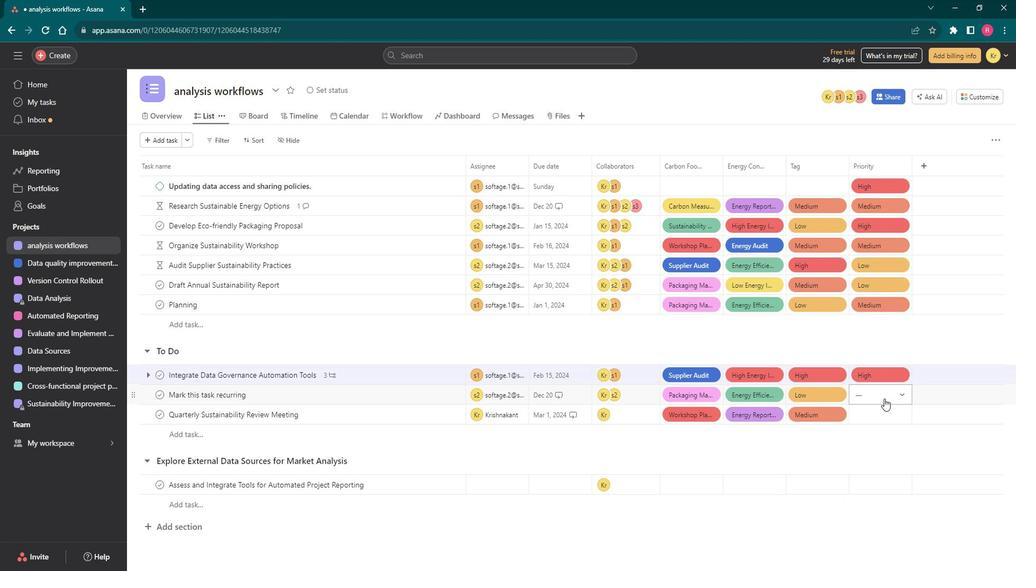 
Action: Mouse moved to (900, 449)
Screenshot: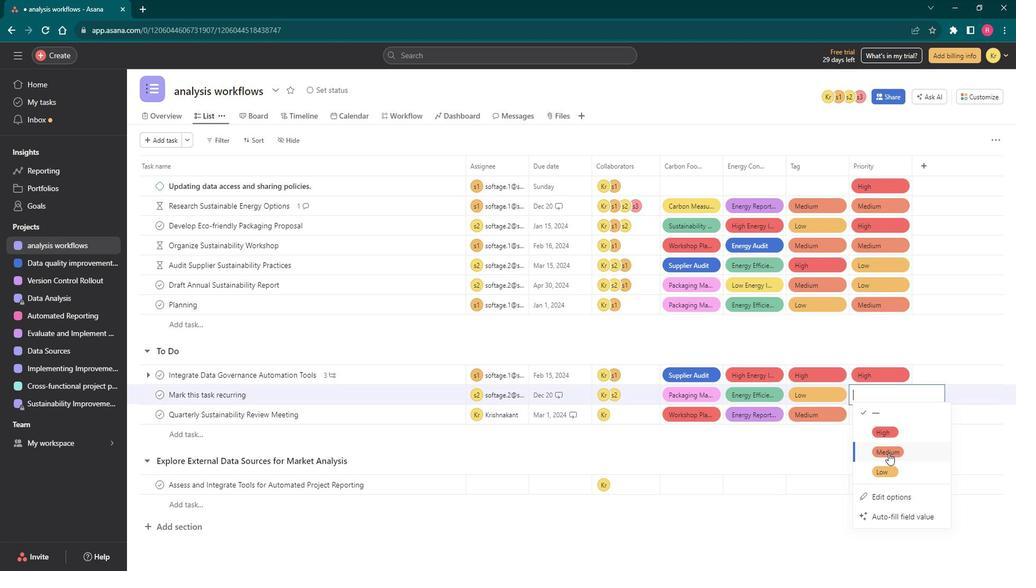 
Action: Mouse pressed left at (900, 449)
Screenshot: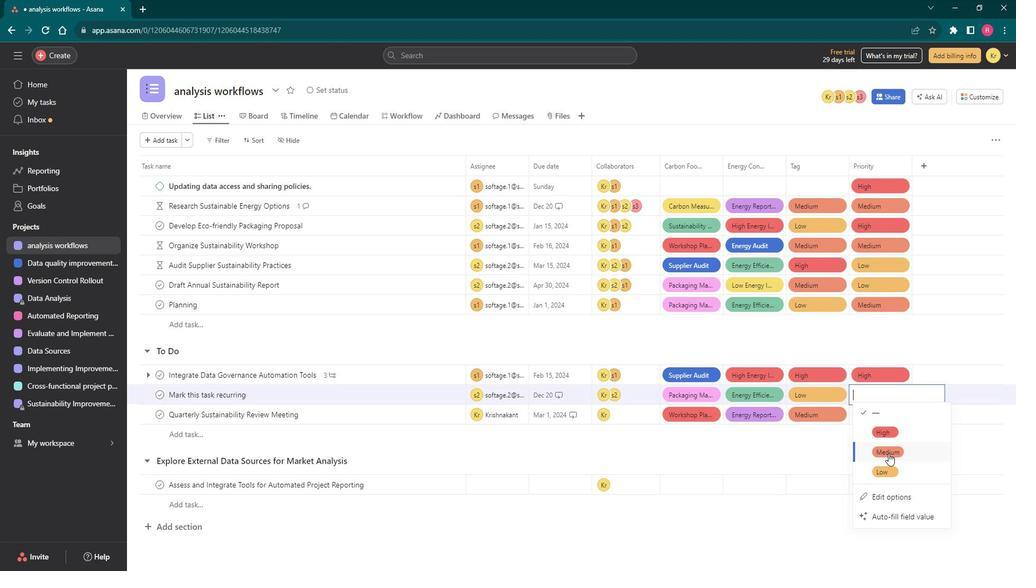 
Action: Mouse moved to (902, 408)
Screenshot: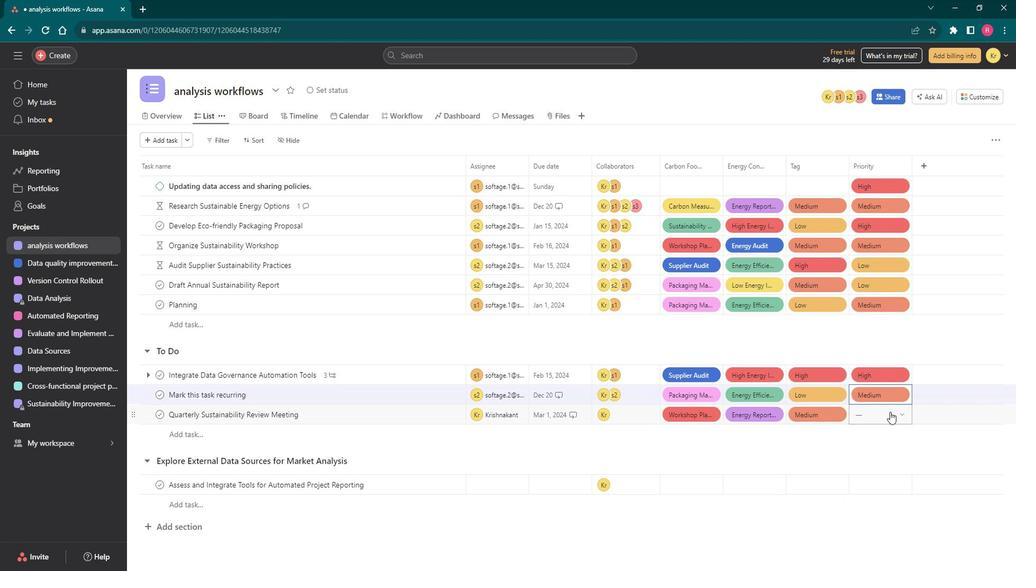 
Action: Mouse pressed left at (902, 408)
Screenshot: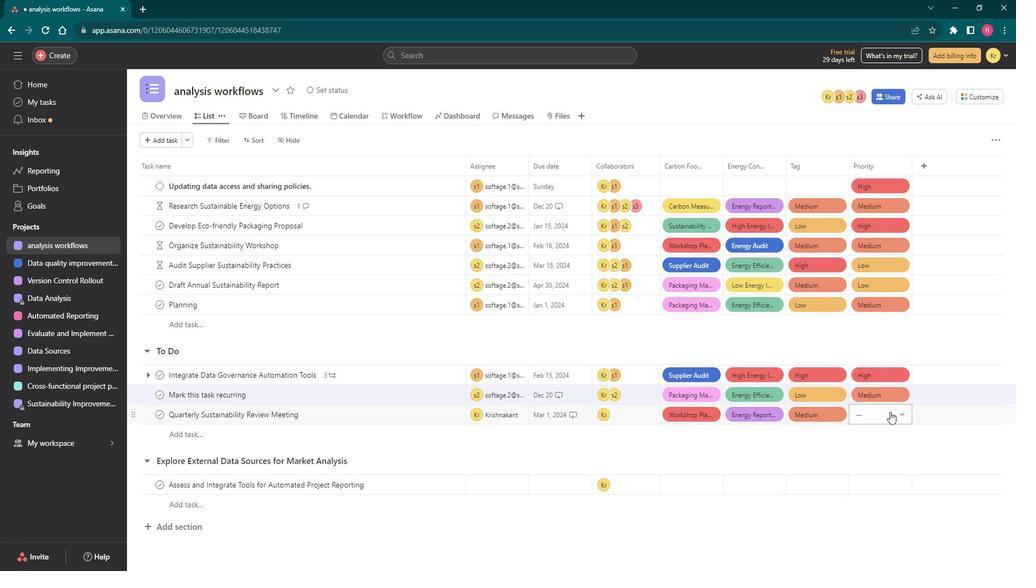 
Action: Mouse moved to (901, 484)
Screenshot: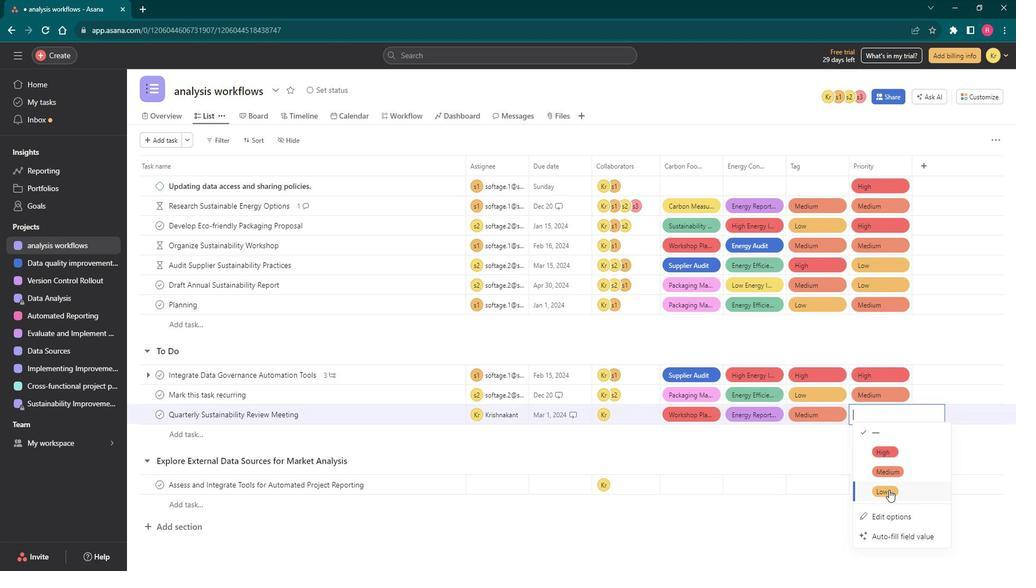 
Action: Mouse pressed left at (901, 484)
Screenshot: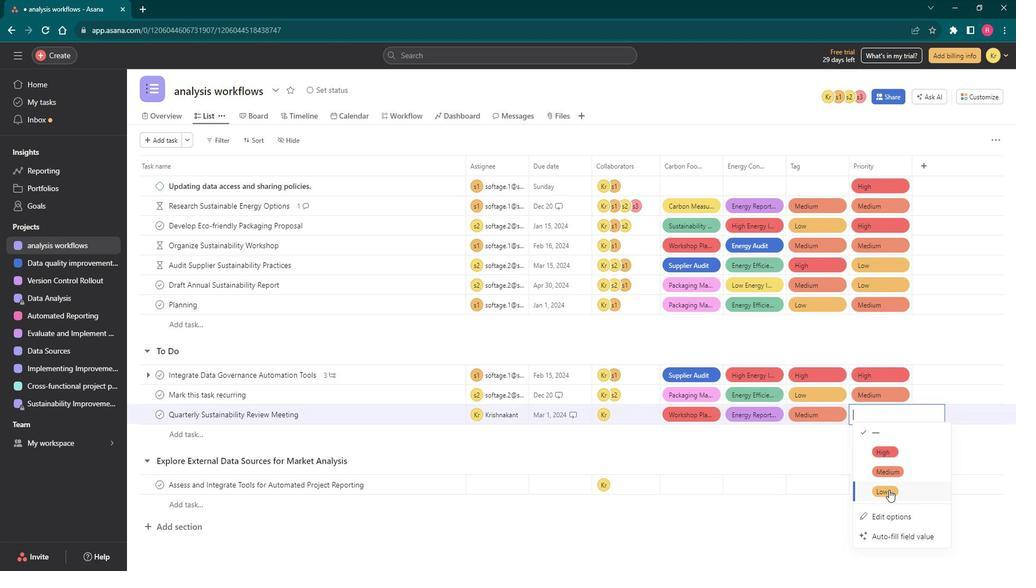 
Action: Mouse moved to (685, 494)
Screenshot: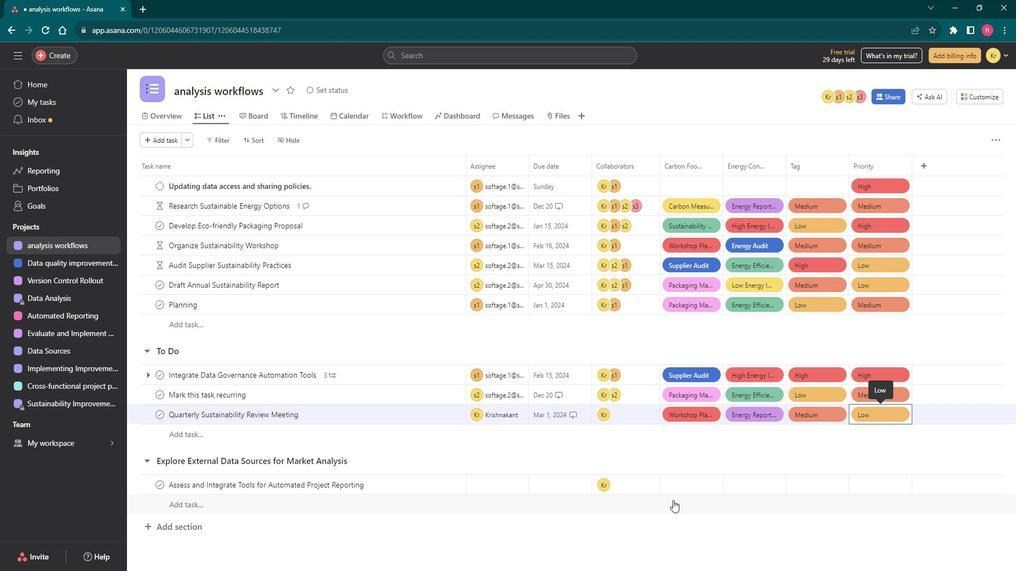 
